Task: Look for space in Bhānder, India from 6th September, 2023 to 10th September, 2023 for 1 adult in price range Rs.9000 to Rs.17000. Place can be private room with 1  bedroom having 1 bed and 1 bathroom. Property type can be house, flat, guest house, hotel. Booking option can be shelf check-in. Required host language is English.
Action: Mouse moved to (395, 85)
Screenshot: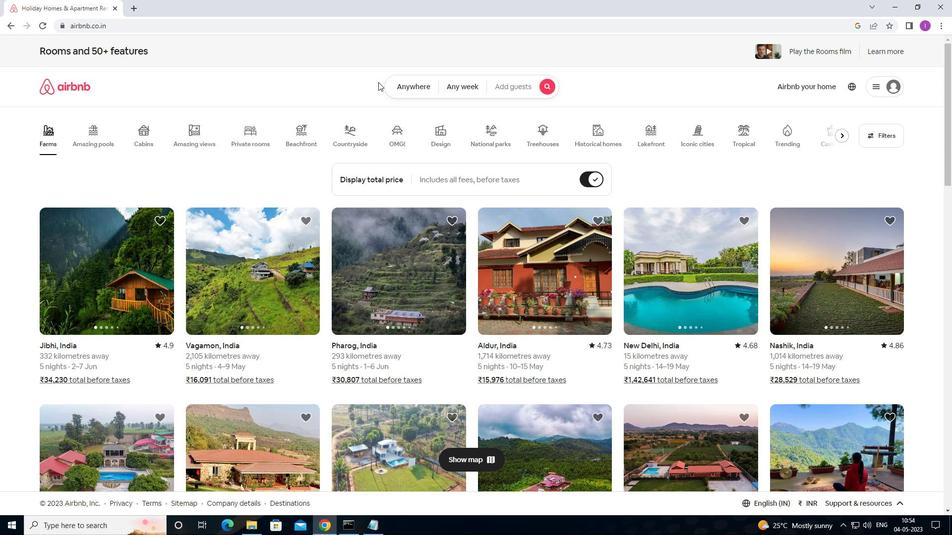 
Action: Mouse pressed left at (395, 85)
Screenshot: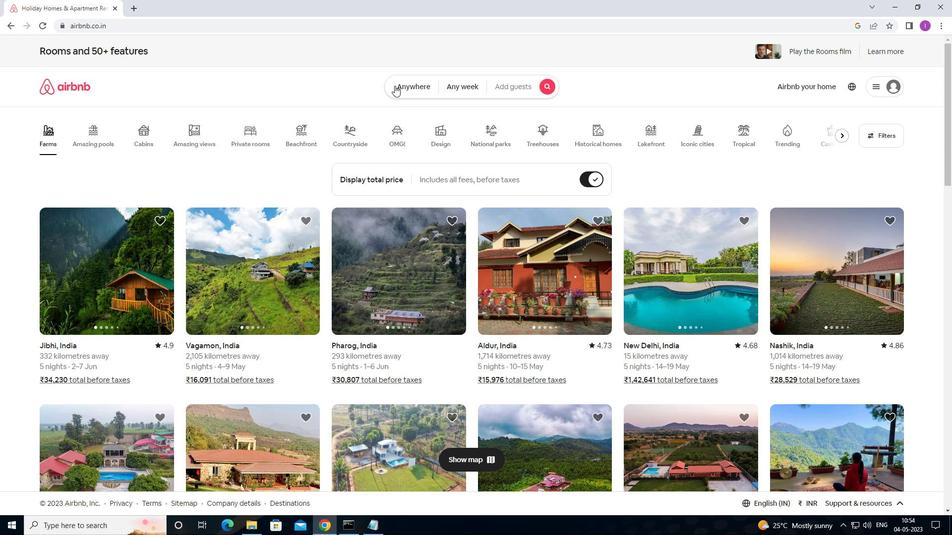 
Action: Mouse moved to (306, 124)
Screenshot: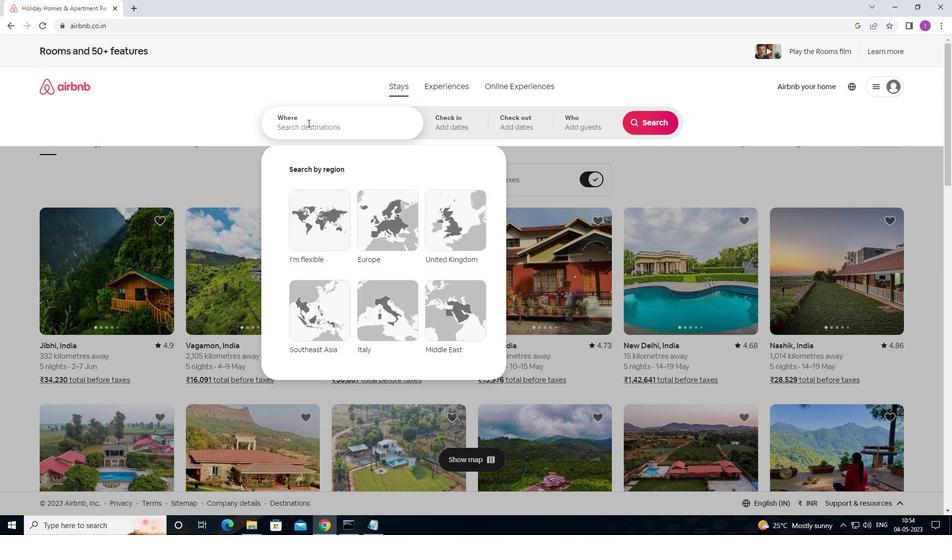 
Action: Mouse pressed left at (306, 124)
Screenshot: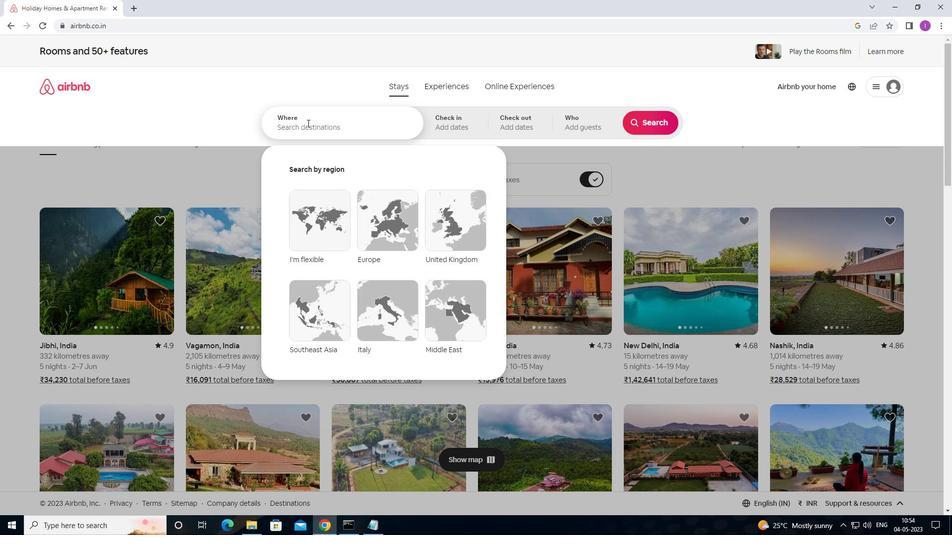 
Action: Mouse moved to (425, 152)
Screenshot: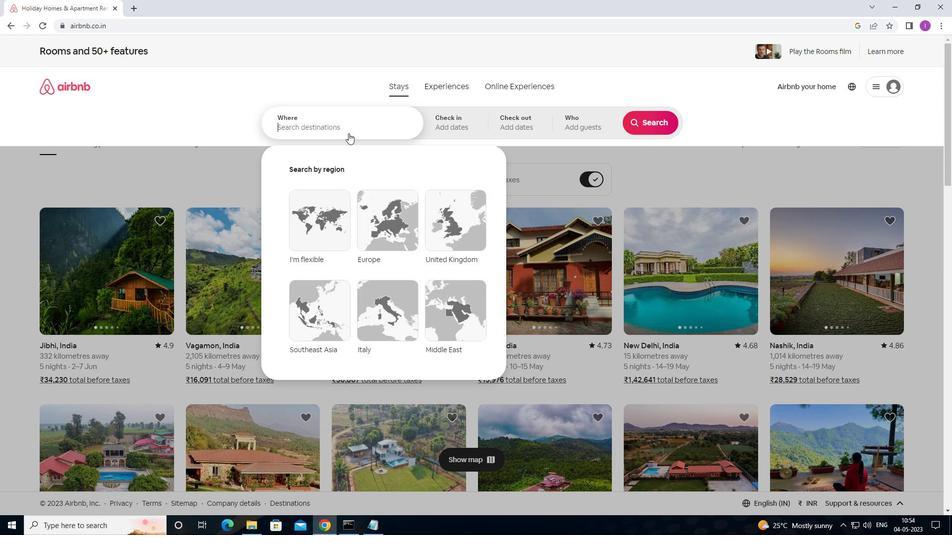 
Action: Key pressed <Key.shift>BHANDER,<Key.shift>INDIA
Screenshot: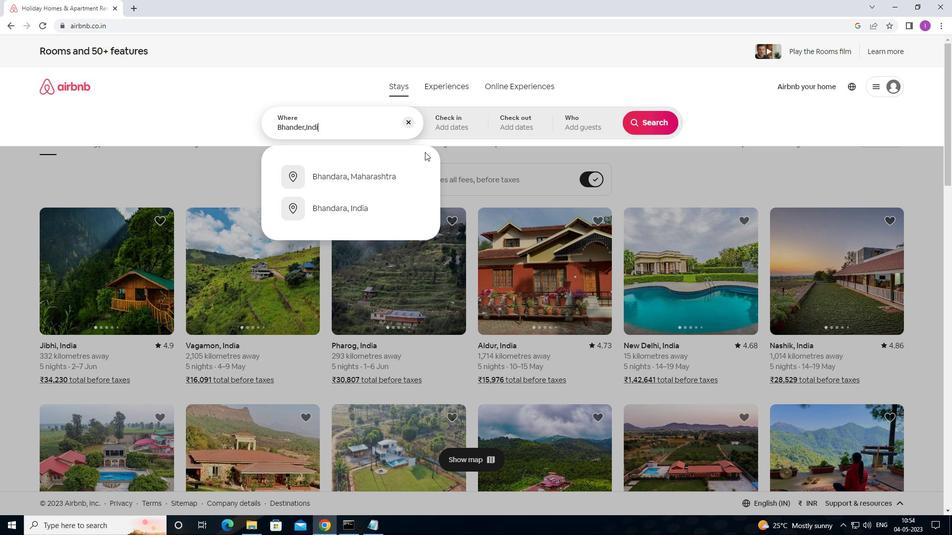 
Action: Mouse moved to (455, 124)
Screenshot: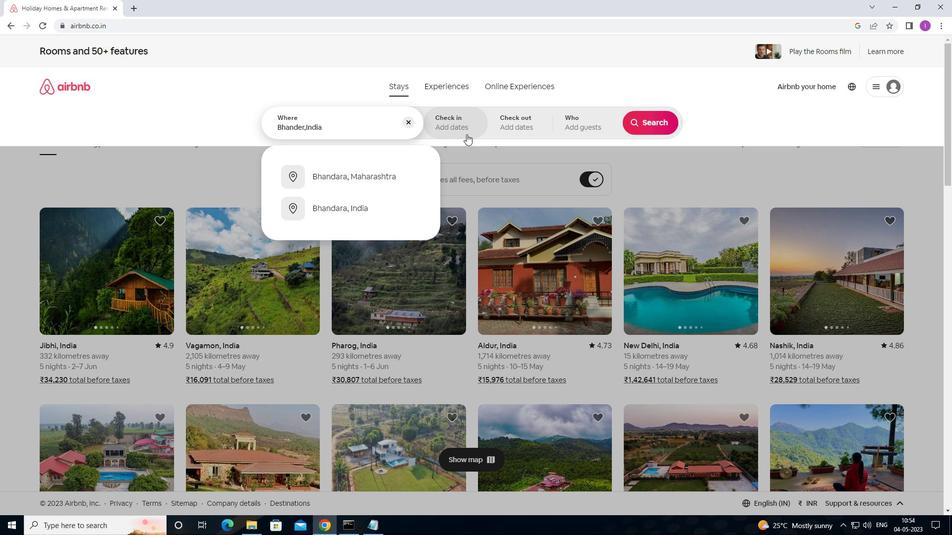
Action: Mouse pressed left at (455, 124)
Screenshot: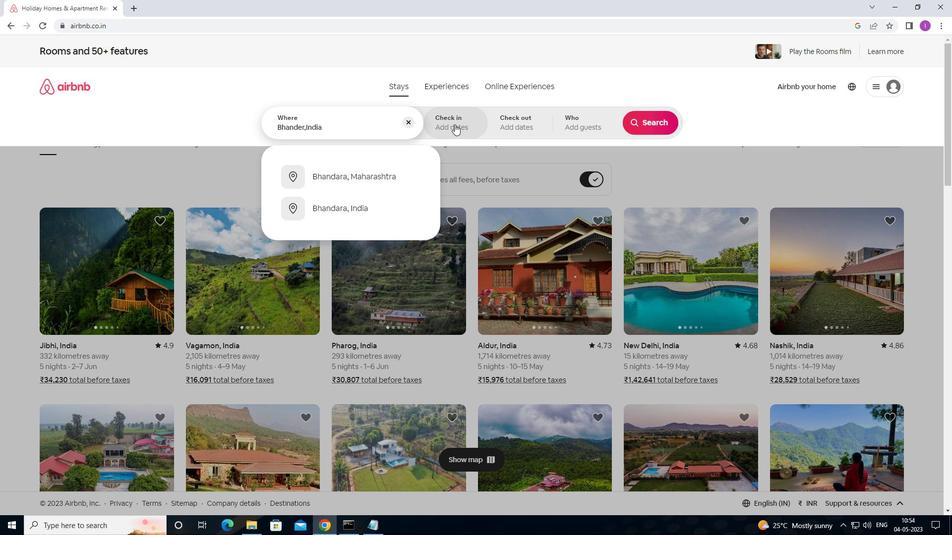 
Action: Mouse moved to (648, 198)
Screenshot: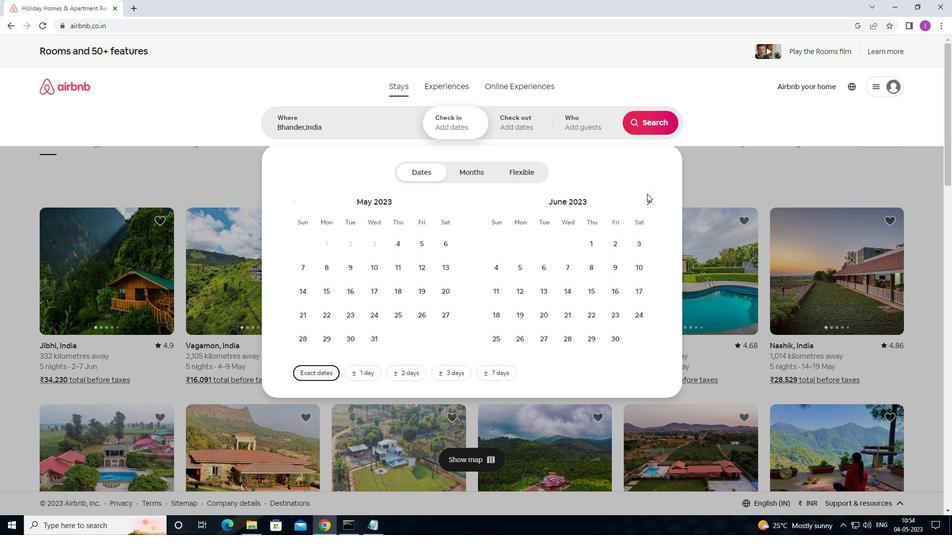 
Action: Mouse pressed left at (648, 198)
Screenshot: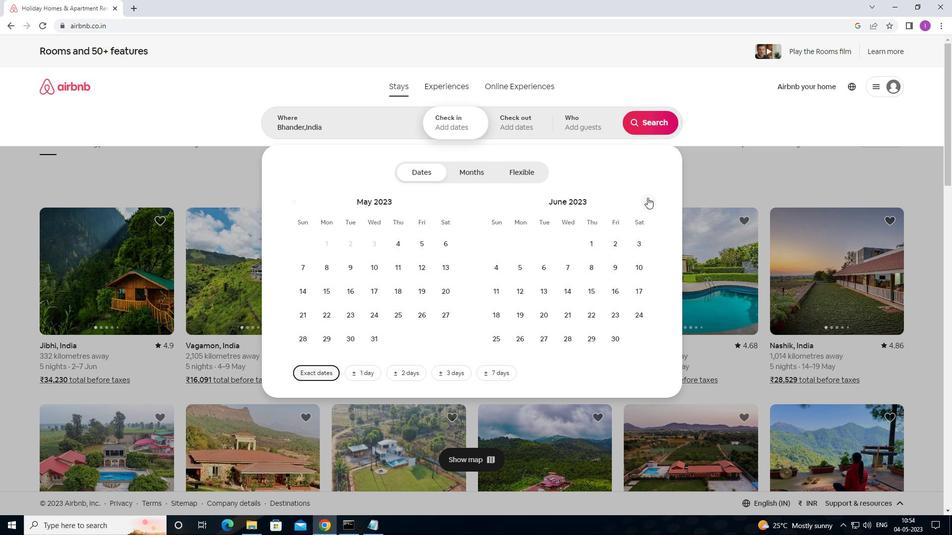 
Action: Mouse pressed left at (648, 198)
Screenshot: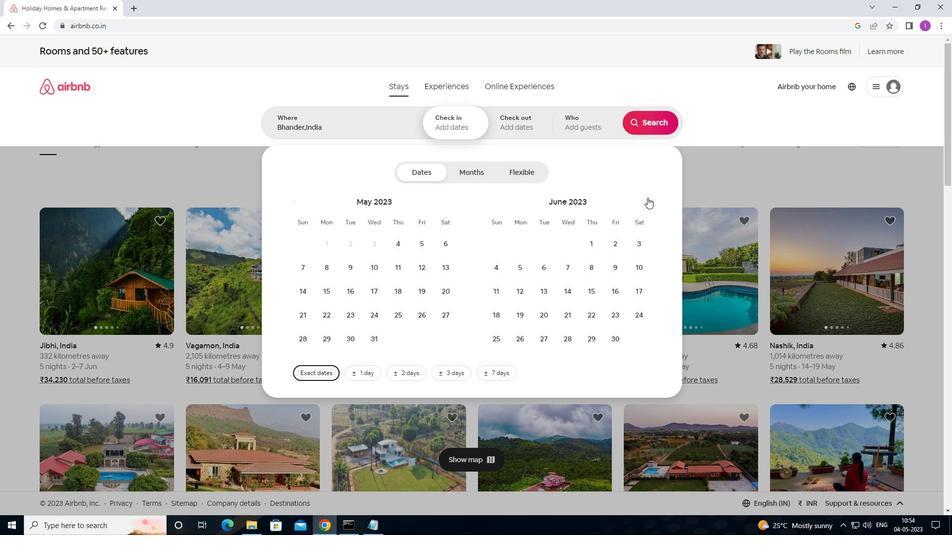 
Action: Mouse pressed left at (648, 198)
Screenshot: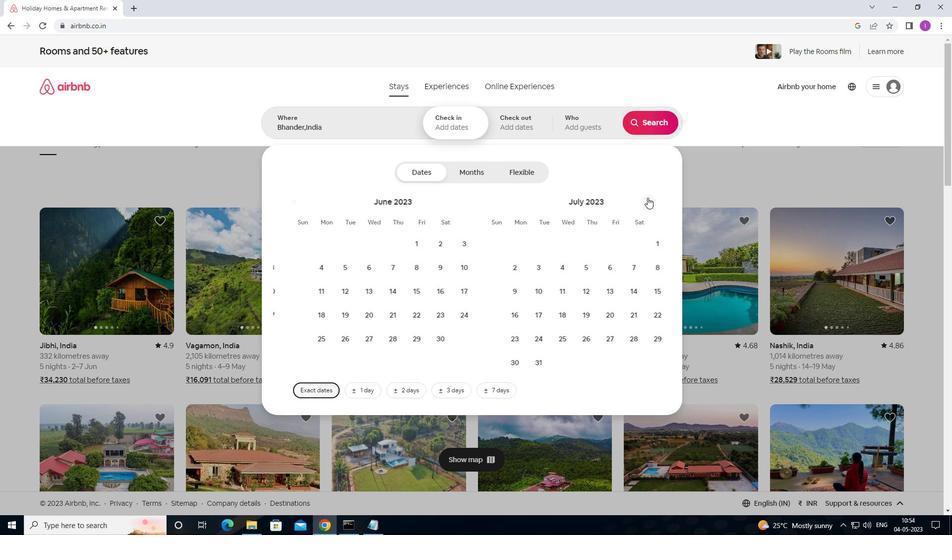 
Action: Mouse moved to (568, 266)
Screenshot: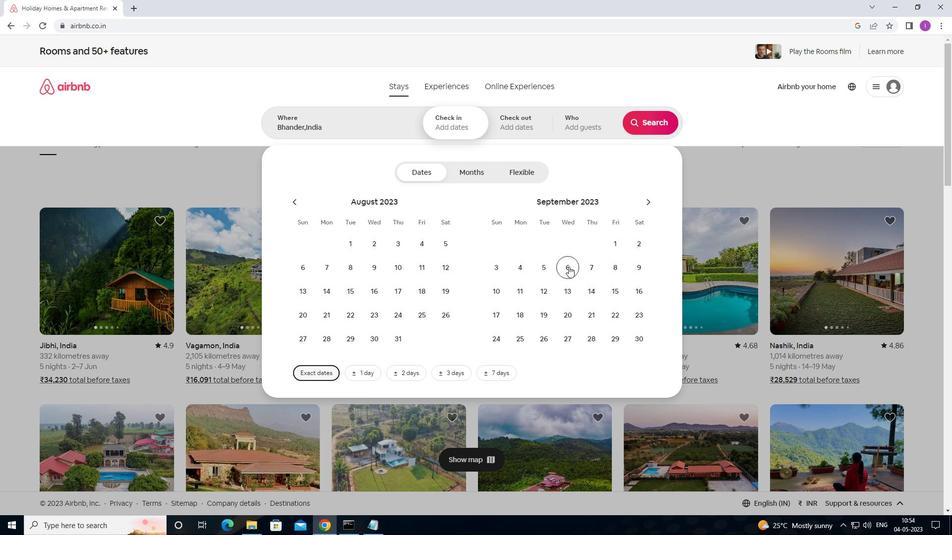 
Action: Mouse pressed left at (568, 266)
Screenshot: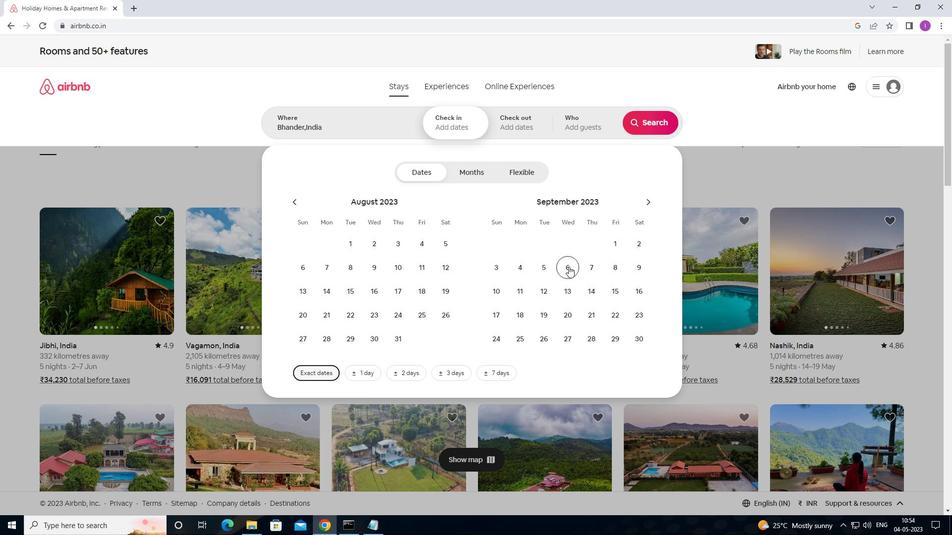 
Action: Mouse moved to (491, 288)
Screenshot: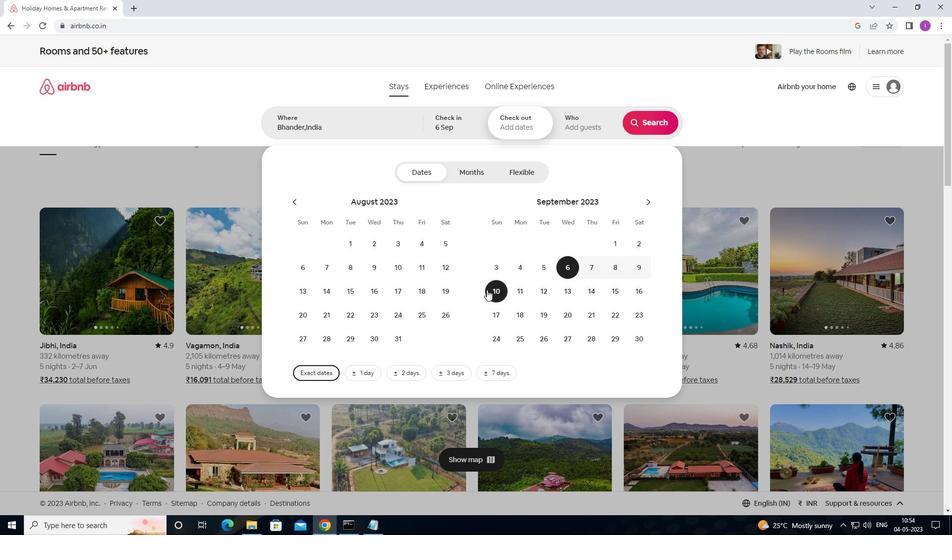 
Action: Mouse pressed left at (491, 288)
Screenshot: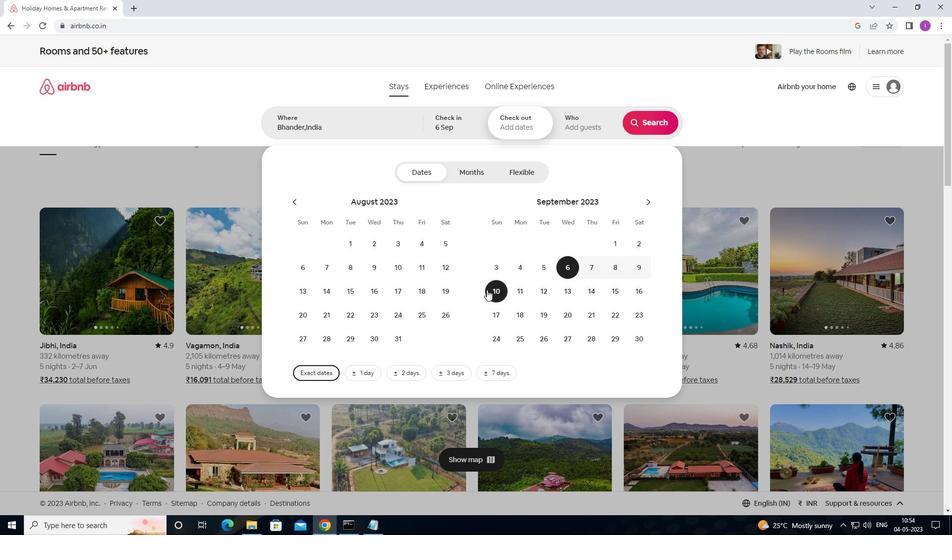 
Action: Mouse moved to (584, 132)
Screenshot: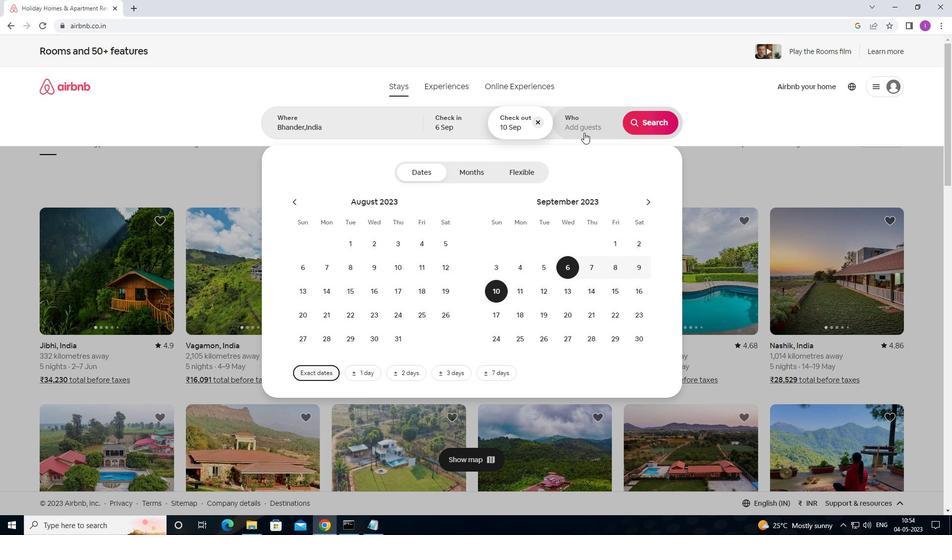
Action: Mouse pressed left at (584, 132)
Screenshot: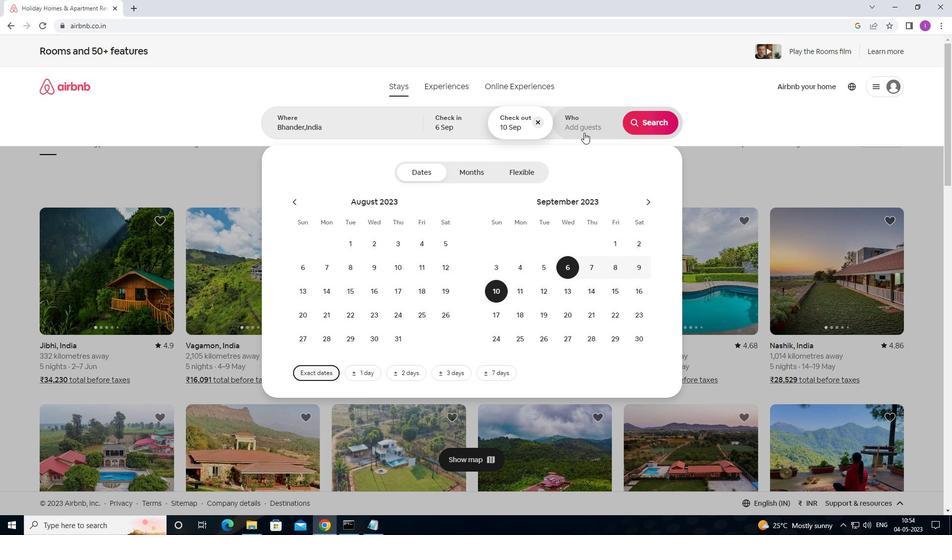 
Action: Mouse moved to (656, 174)
Screenshot: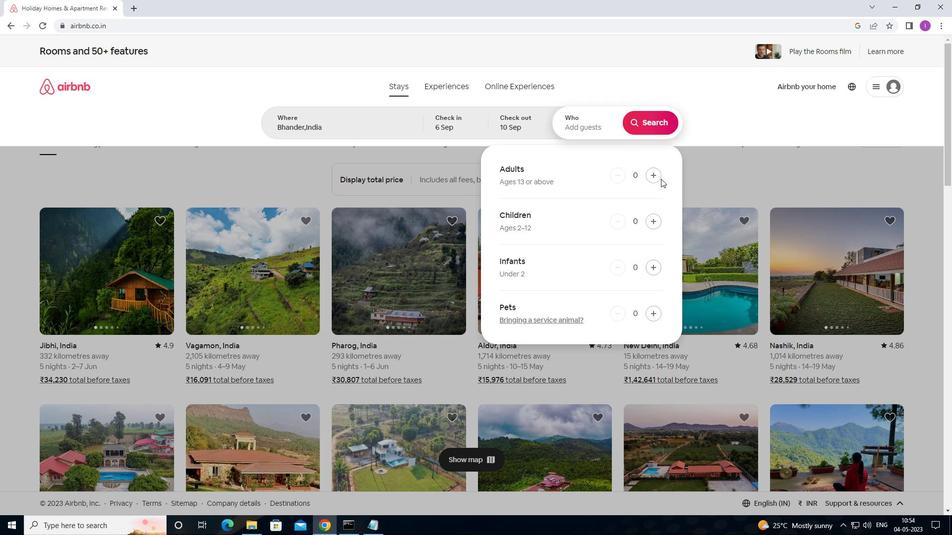 
Action: Mouse pressed left at (656, 174)
Screenshot: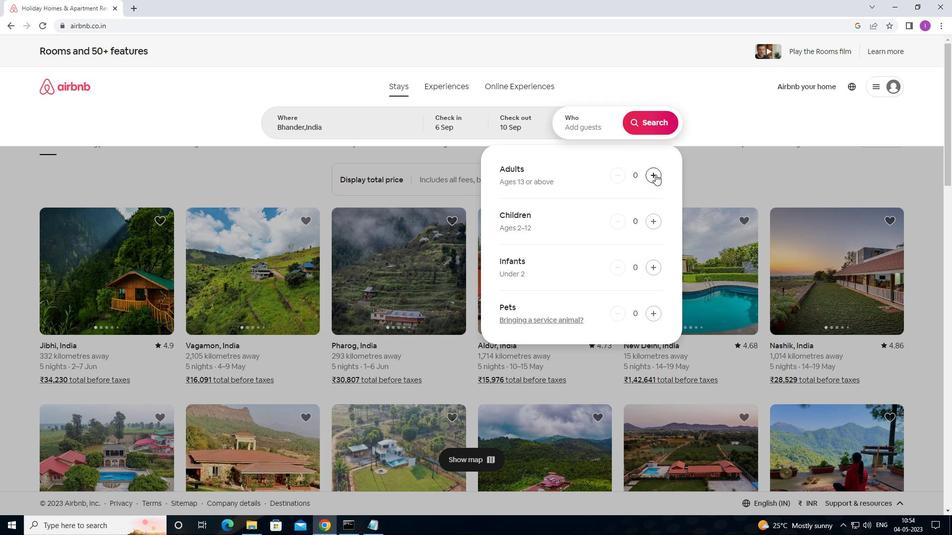 
Action: Mouse pressed left at (656, 174)
Screenshot: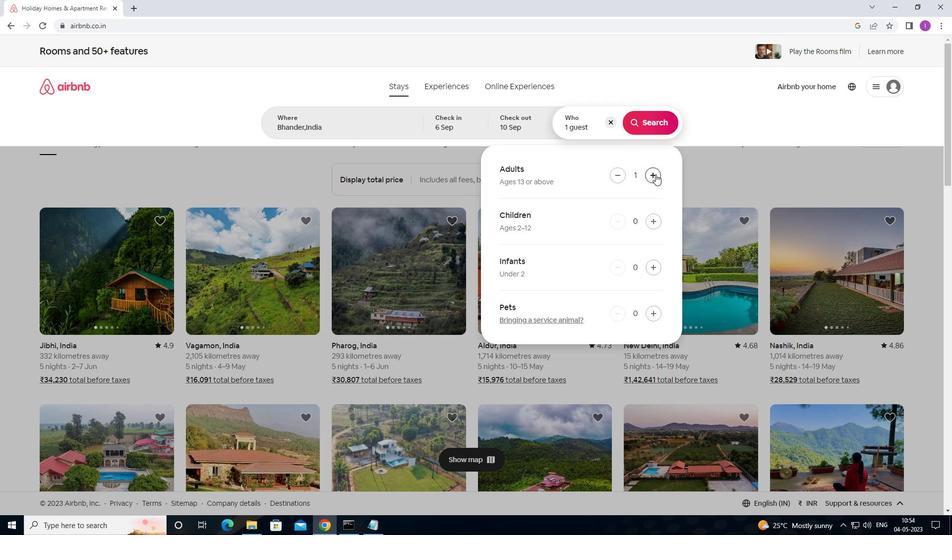 
Action: Mouse moved to (618, 179)
Screenshot: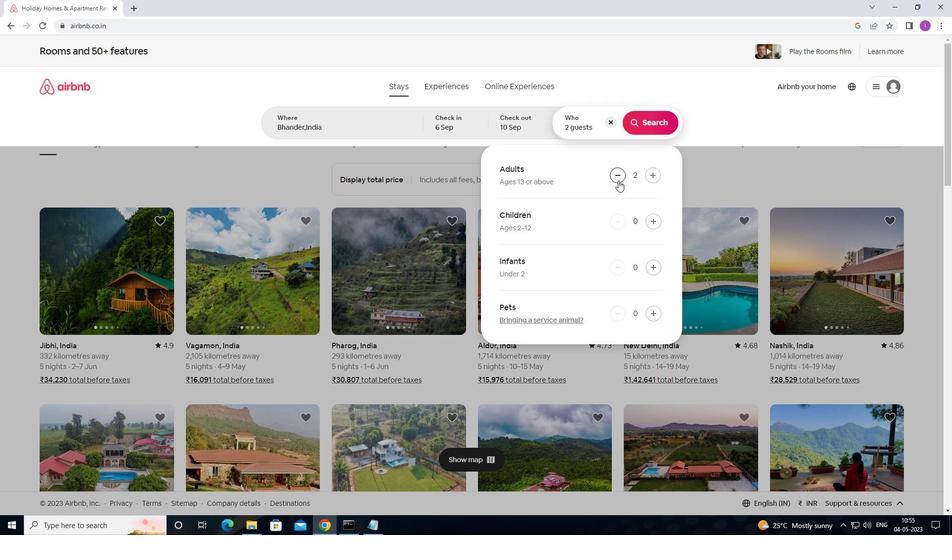 
Action: Mouse pressed left at (618, 179)
Screenshot: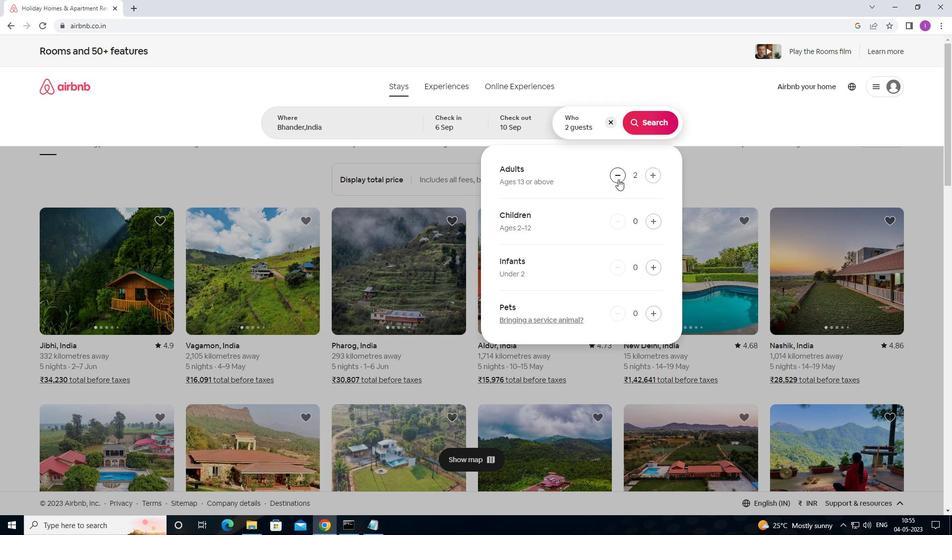 
Action: Mouse moved to (660, 117)
Screenshot: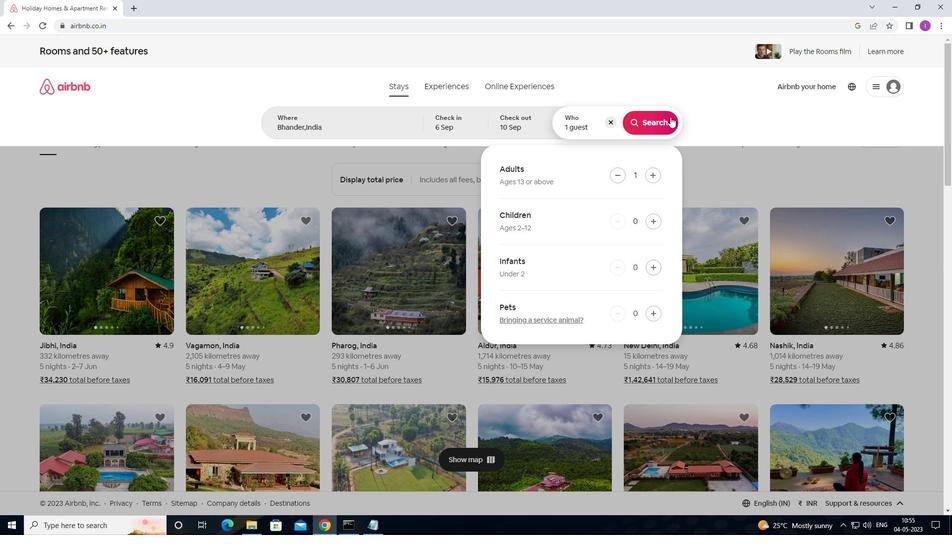 
Action: Mouse pressed left at (660, 117)
Screenshot: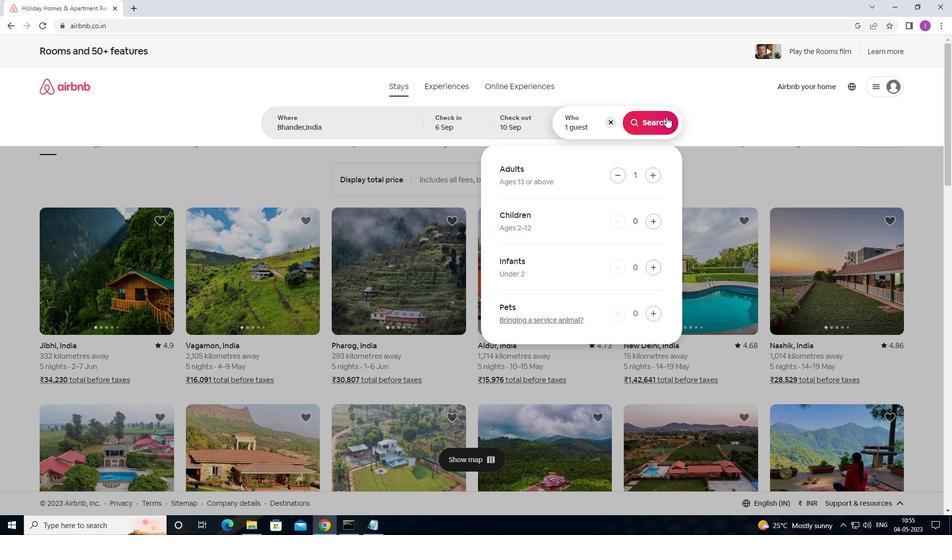 
Action: Mouse moved to (896, 95)
Screenshot: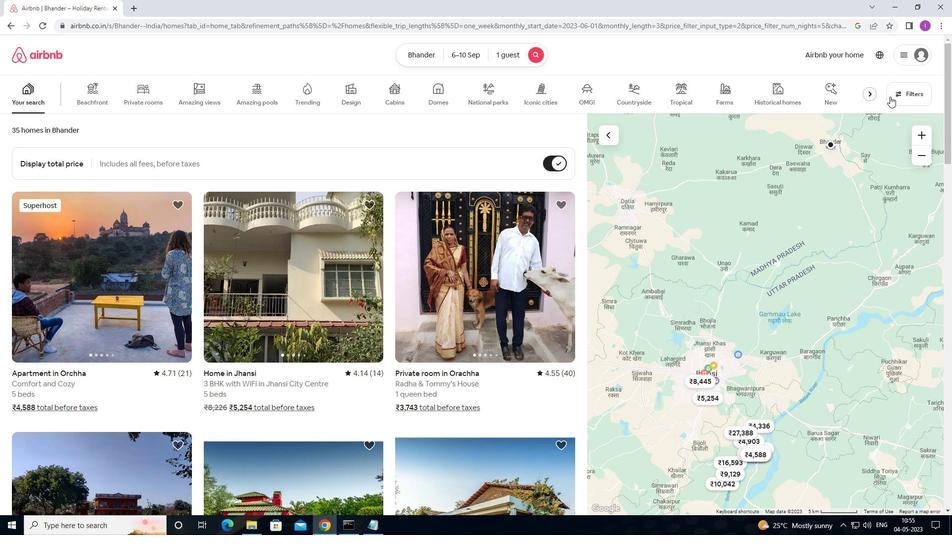 
Action: Mouse pressed left at (896, 95)
Screenshot: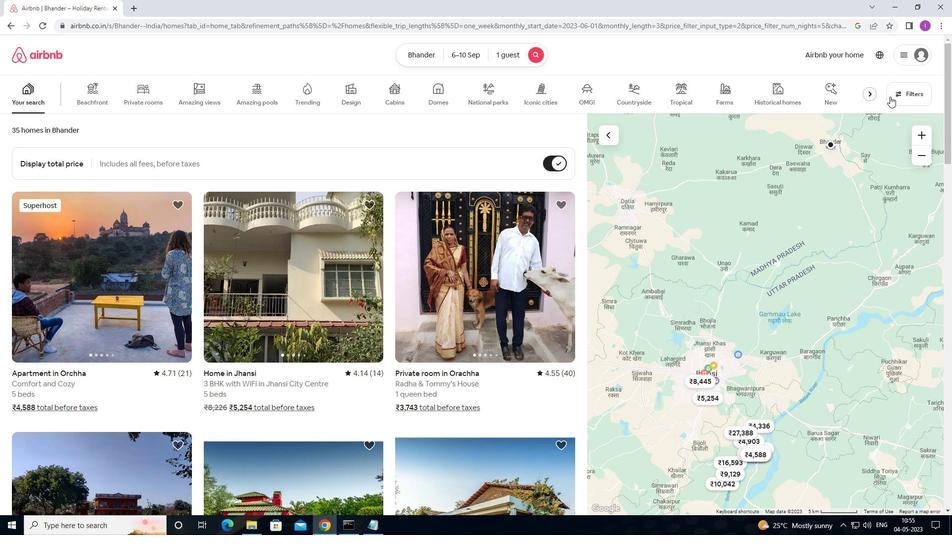 
Action: Mouse moved to (362, 221)
Screenshot: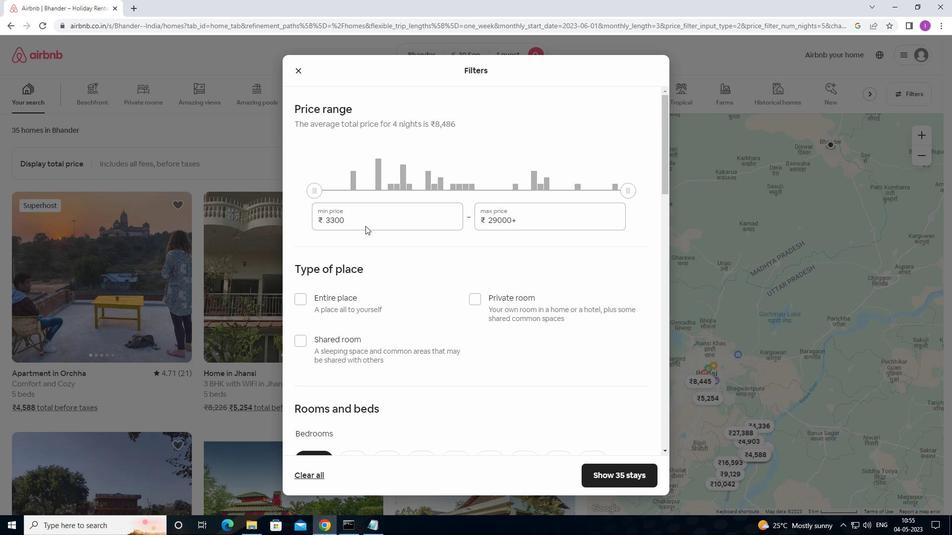 
Action: Mouse pressed left at (362, 221)
Screenshot: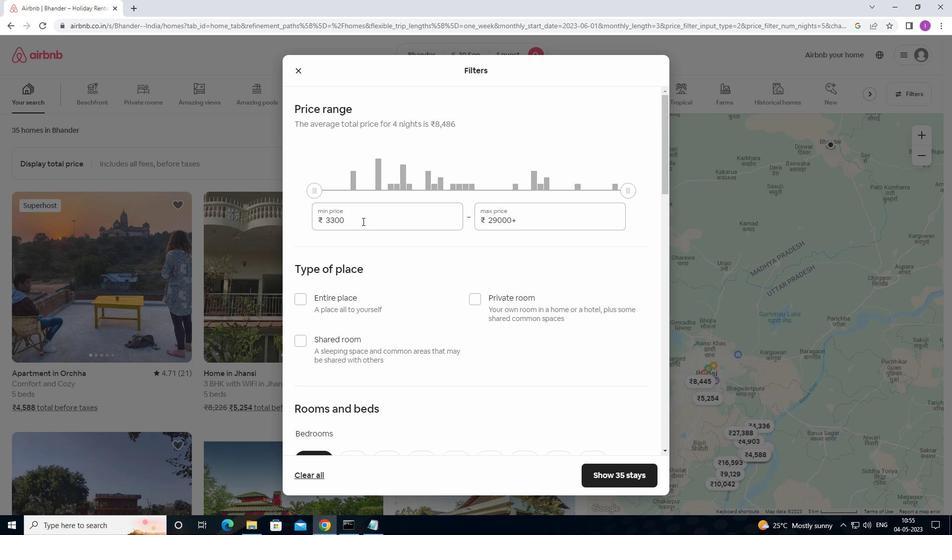 
Action: Mouse moved to (451, 222)
Screenshot: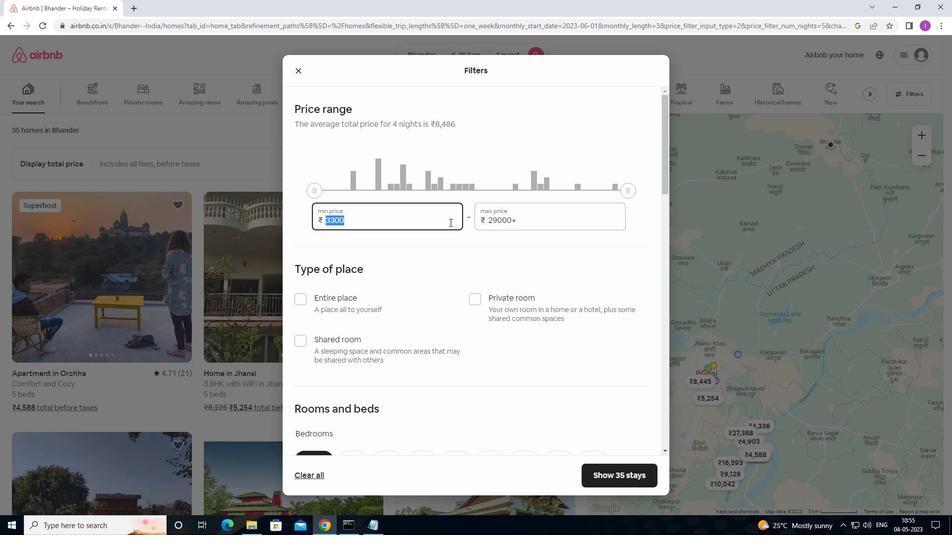 
Action: Key pressed 9
Screenshot: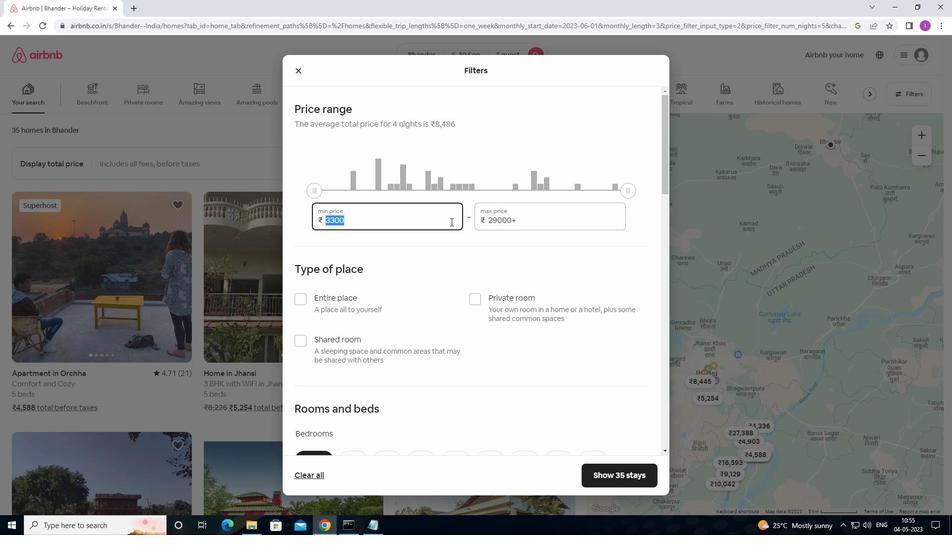 
Action: Mouse moved to (452, 222)
Screenshot: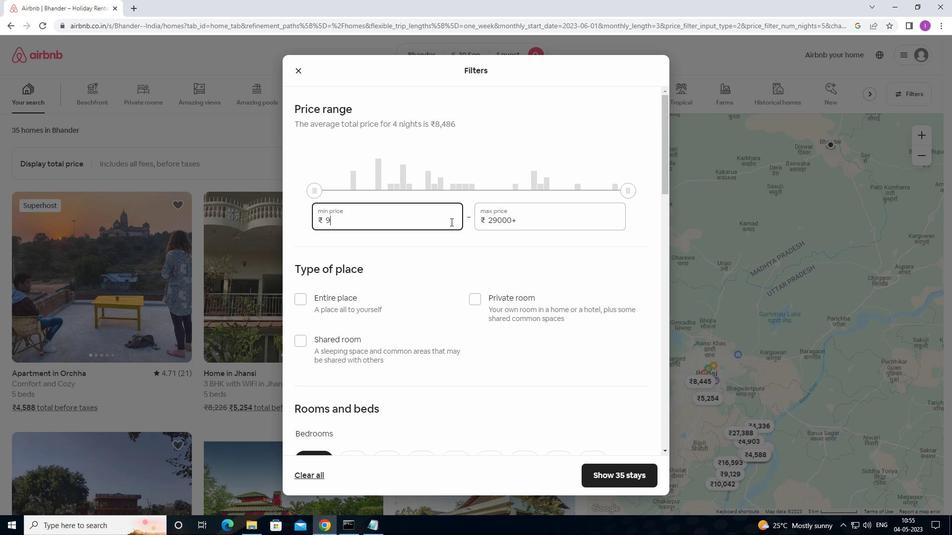 
Action: Key pressed 0
Screenshot: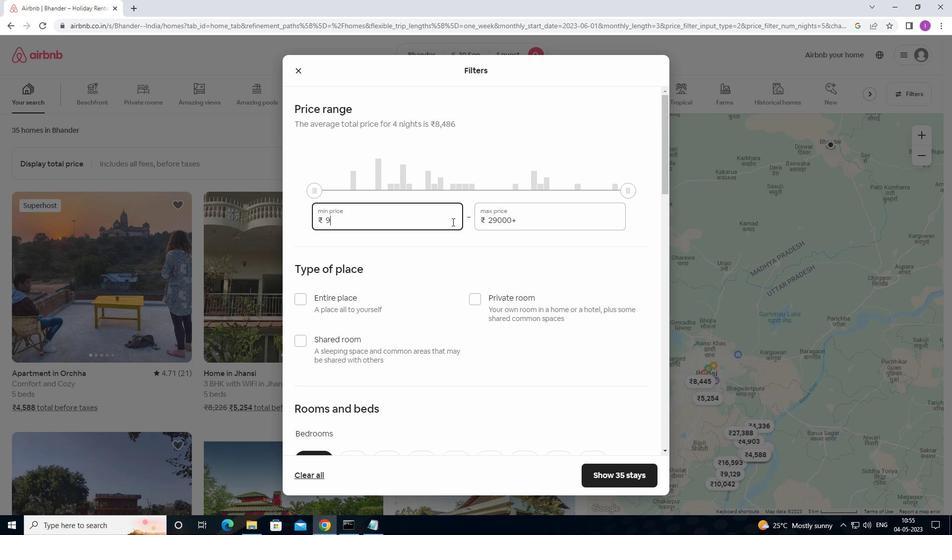 
Action: Mouse moved to (455, 222)
Screenshot: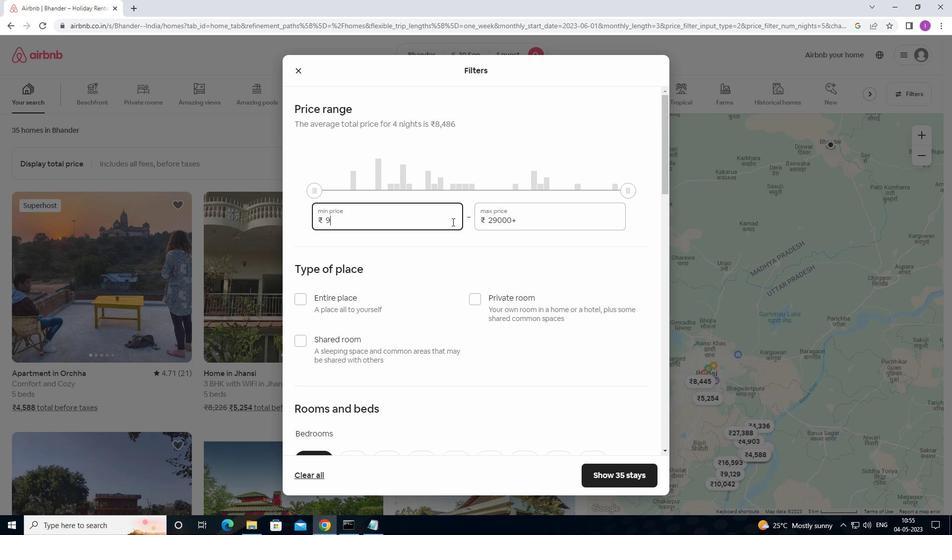
Action: Key pressed 0
Screenshot: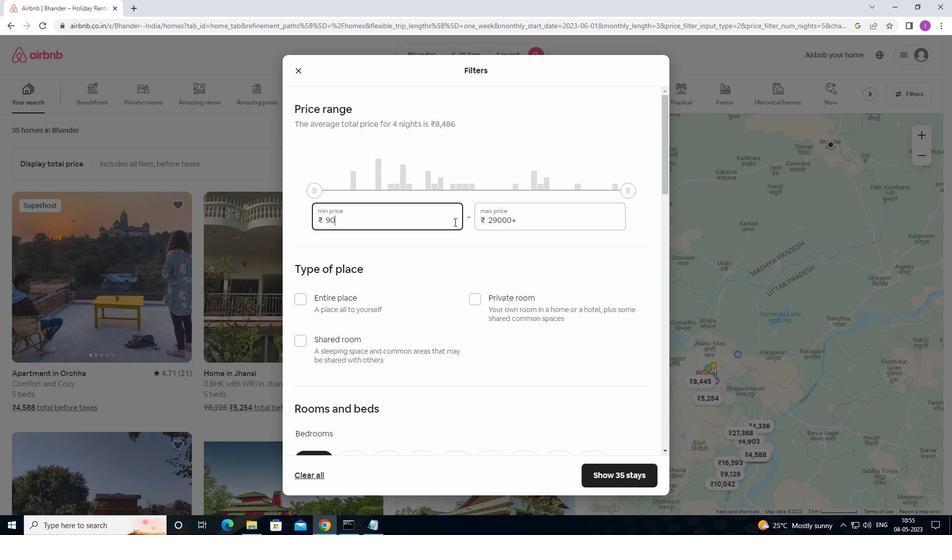 
Action: Mouse moved to (455, 222)
Screenshot: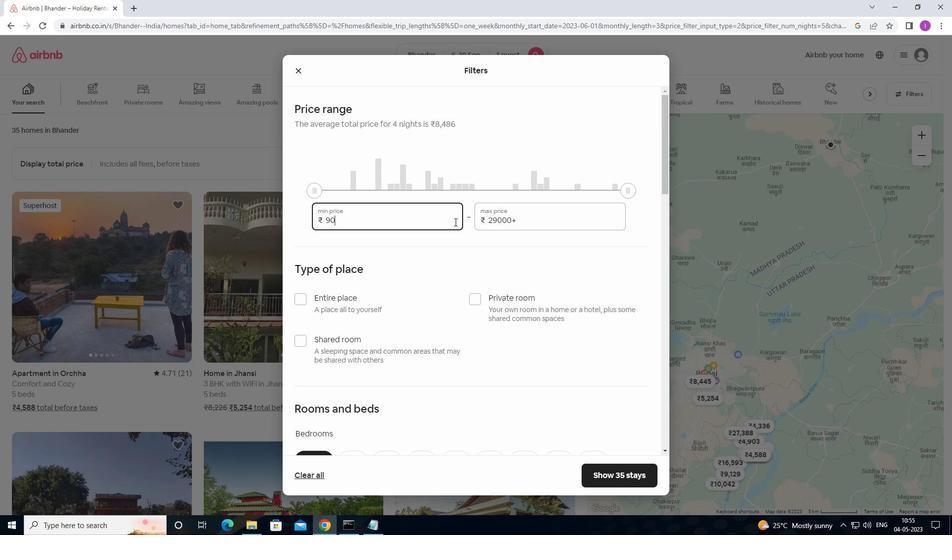 
Action: Key pressed 0
Screenshot: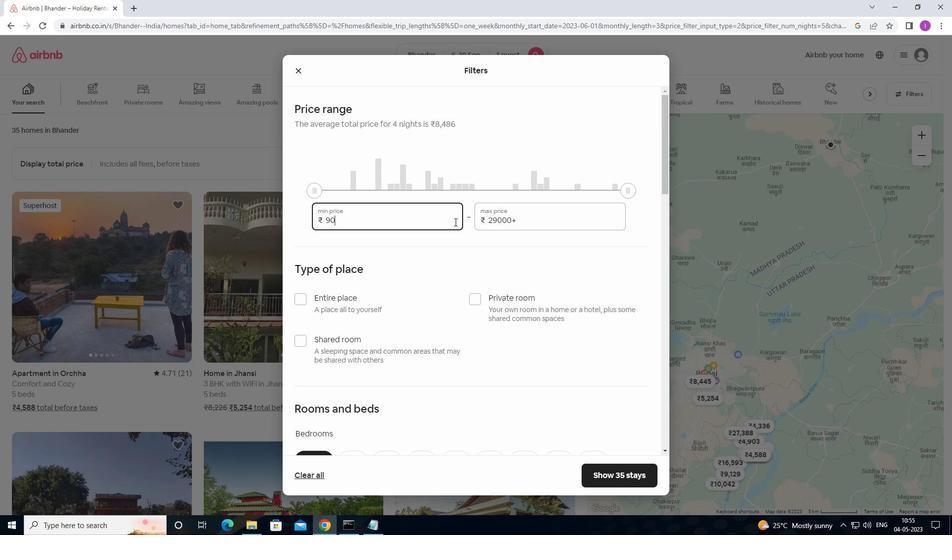 
Action: Mouse moved to (537, 221)
Screenshot: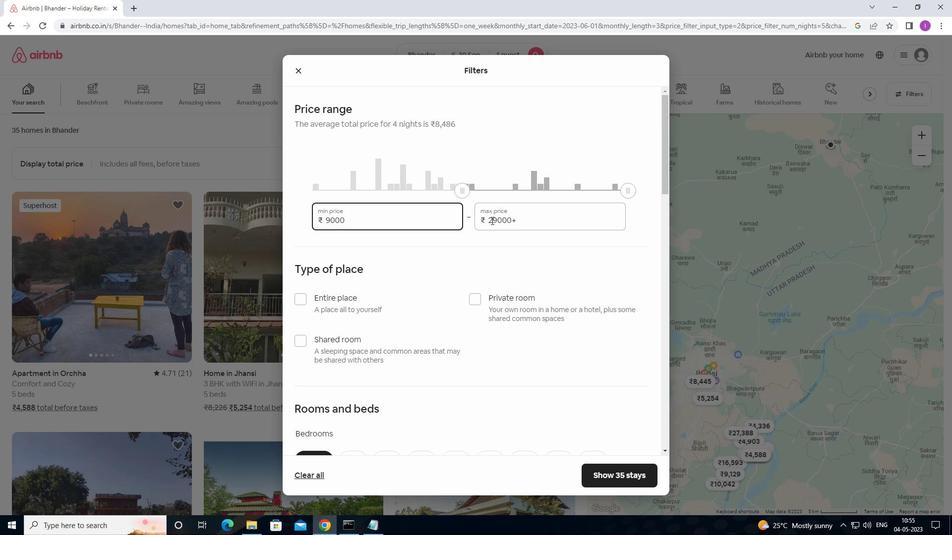 
Action: Mouse pressed left at (537, 221)
Screenshot: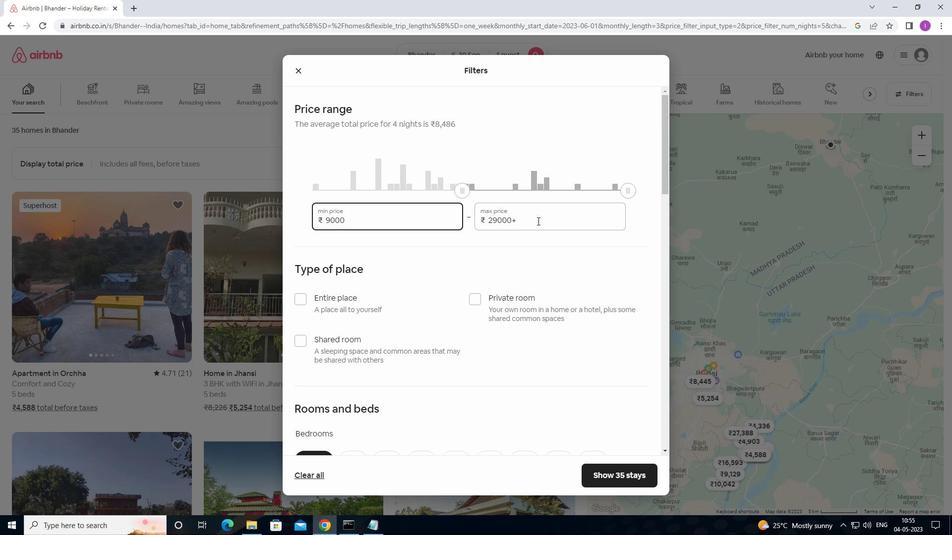
Action: Mouse moved to (481, 211)
Screenshot: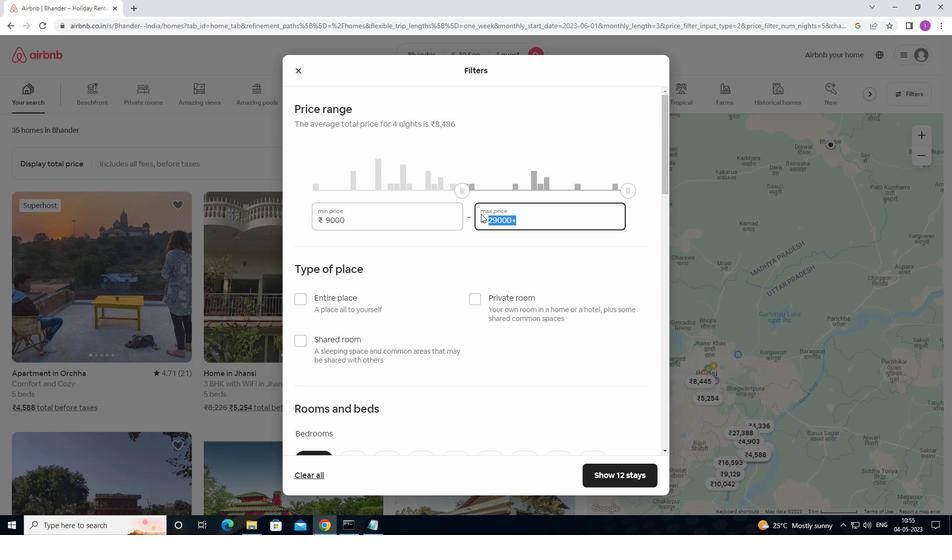 
Action: Key pressed 1
Screenshot: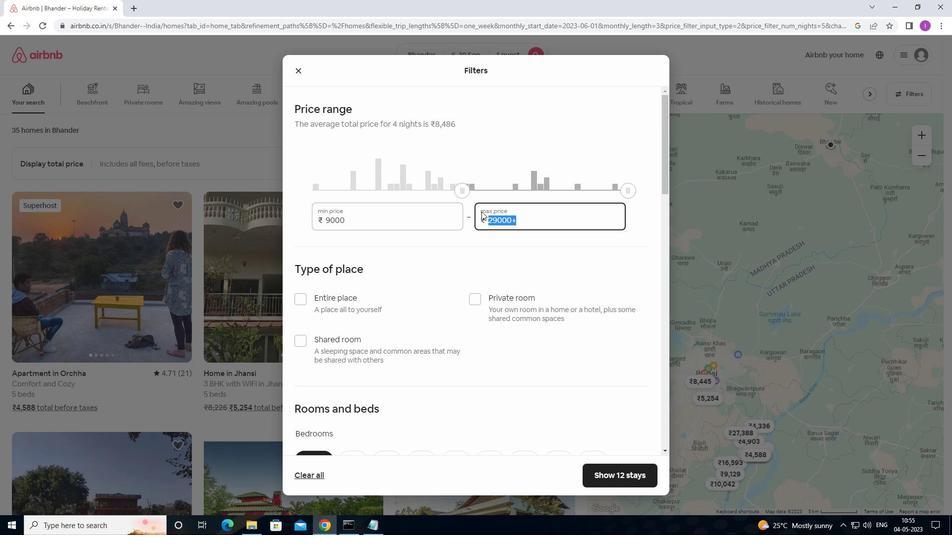 
Action: Mouse moved to (485, 211)
Screenshot: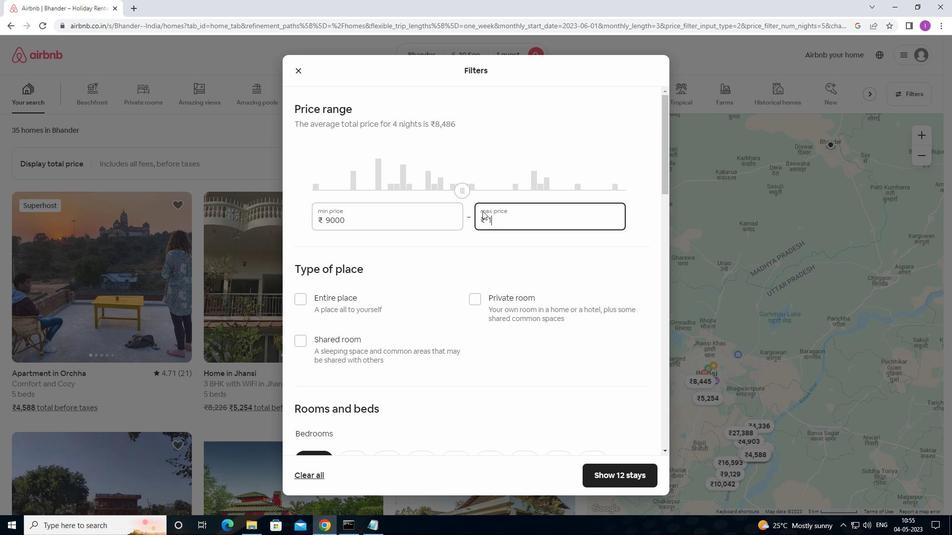 
Action: Key pressed 7
Screenshot: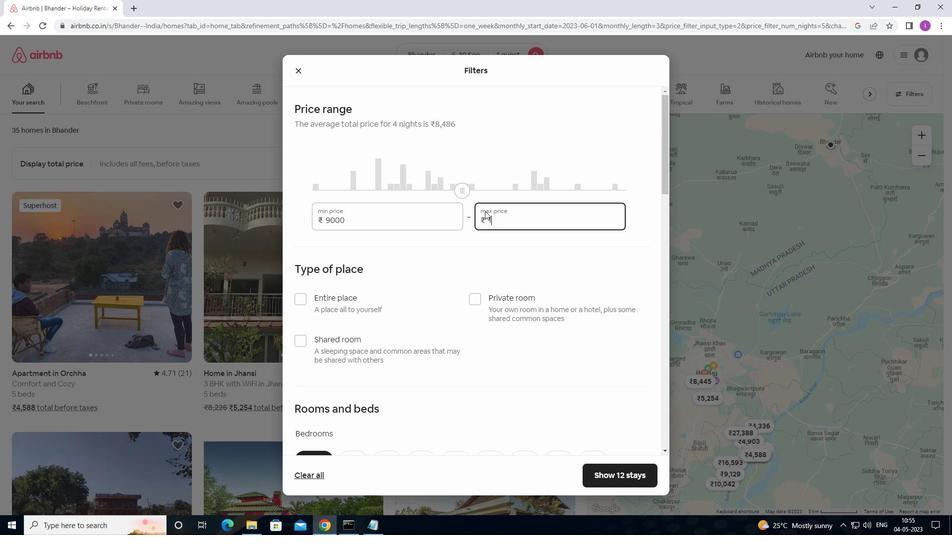 
Action: Mouse moved to (486, 209)
Screenshot: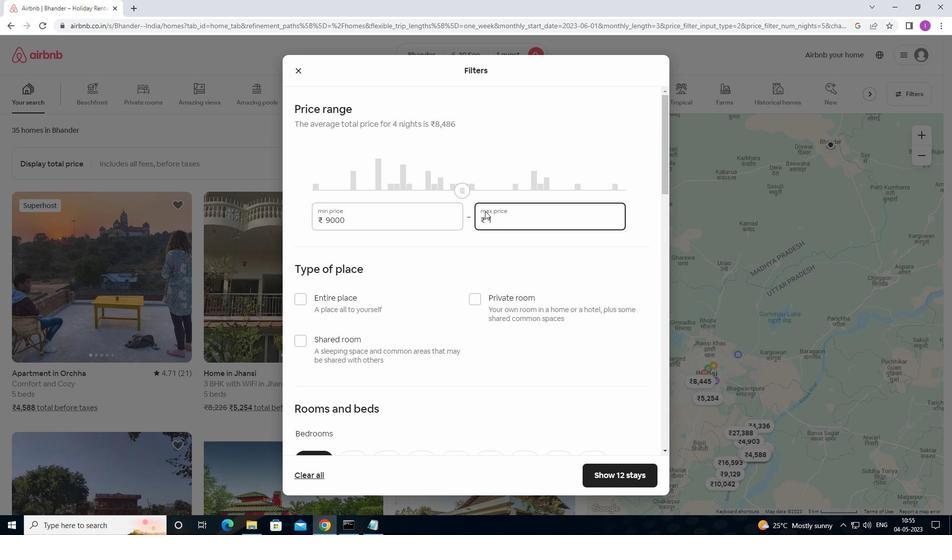 
Action: Key pressed 0
Screenshot: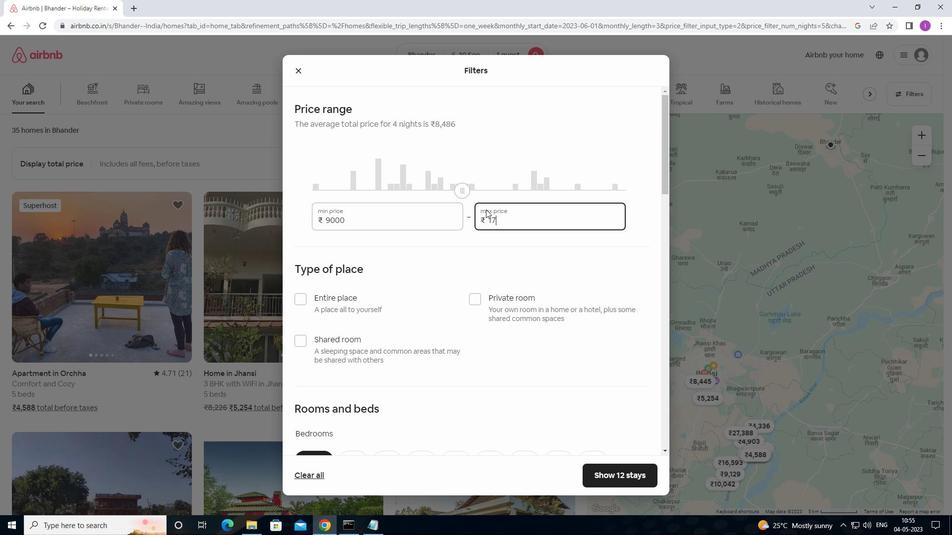 
Action: Mouse moved to (489, 209)
Screenshot: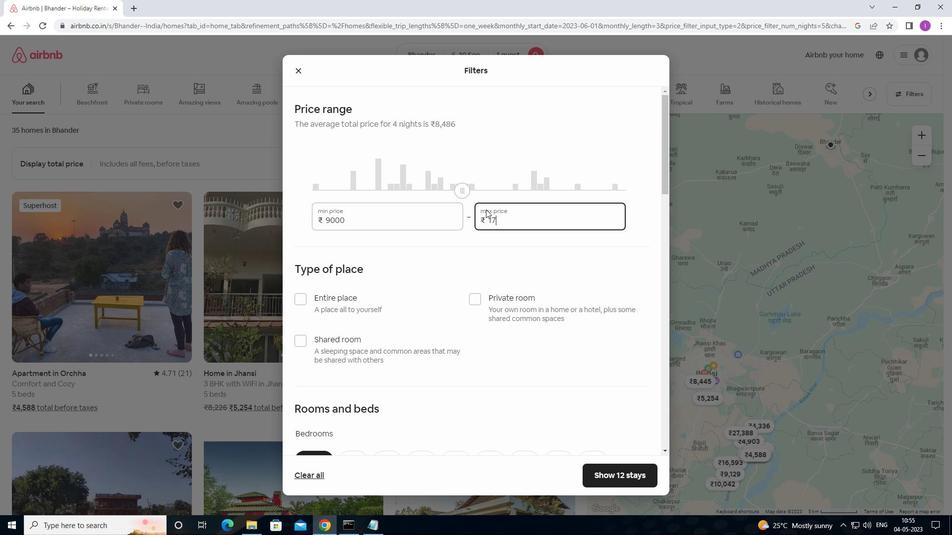 
Action: Key pressed 00
Screenshot: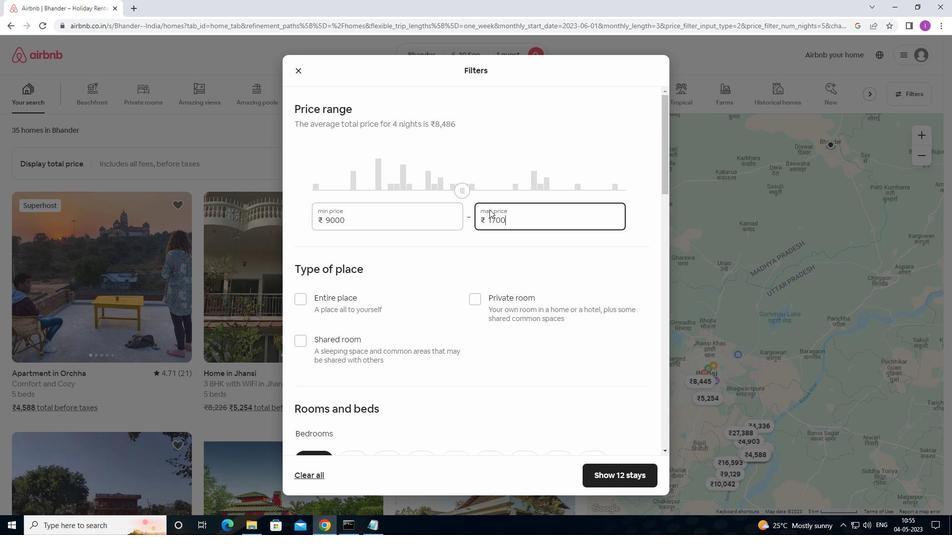 
Action: Mouse moved to (526, 219)
Screenshot: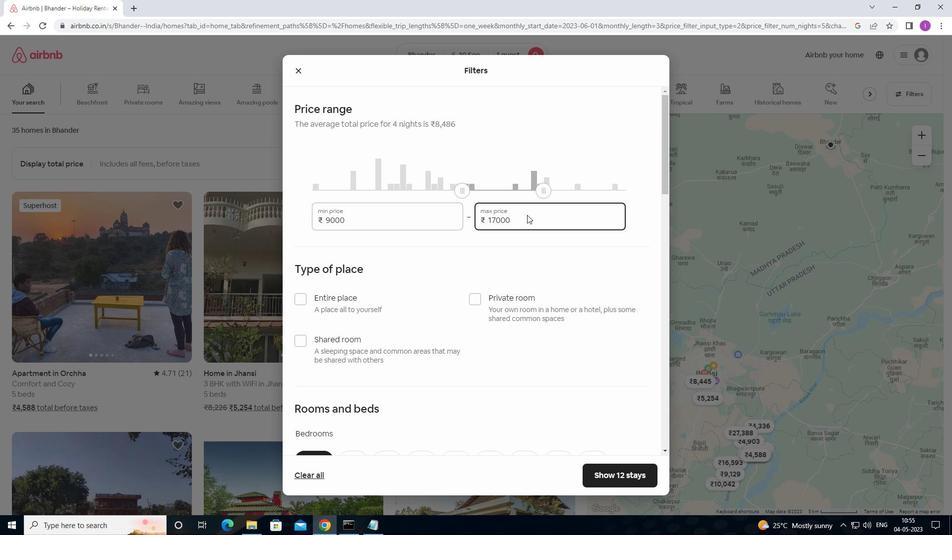 
Action: Mouse scrolled (526, 219) with delta (0, 0)
Screenshot: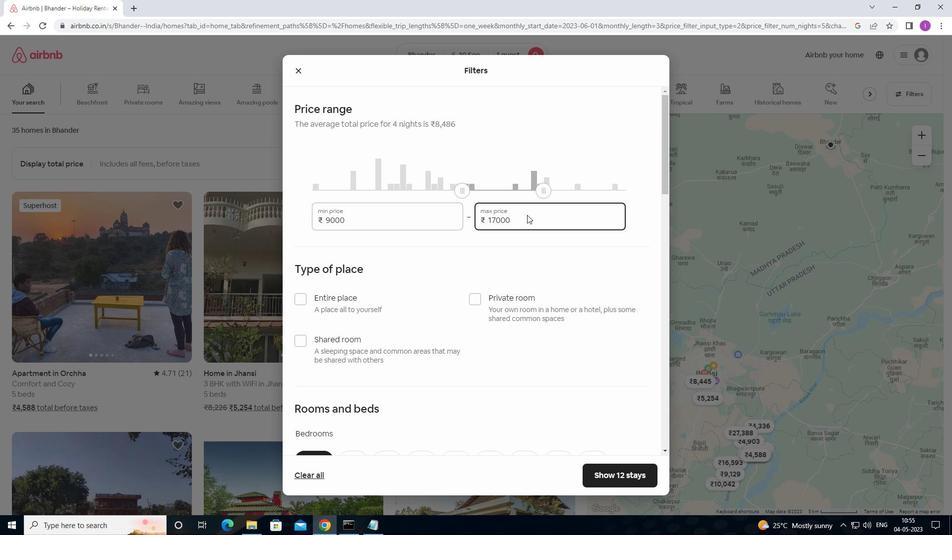 
Action: Mouse moved to (525, 221)
Screenshot: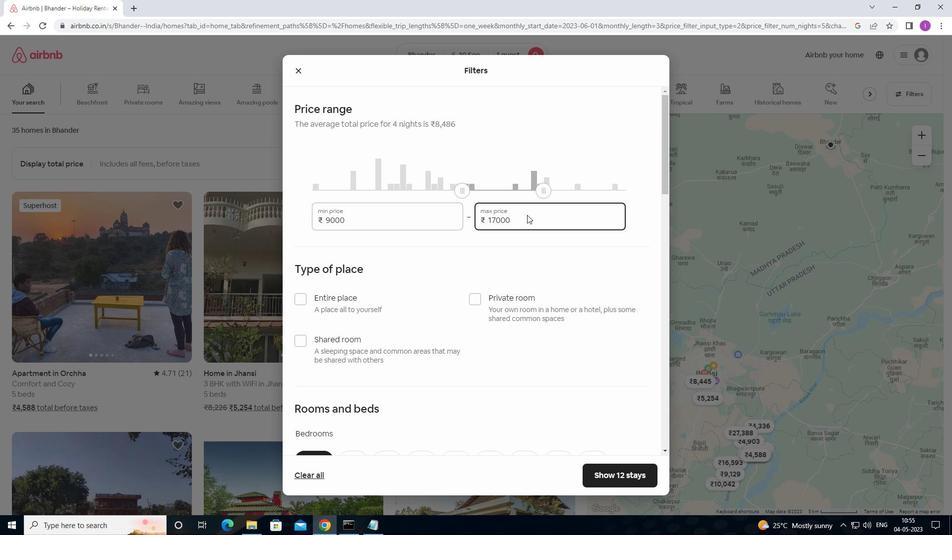 
Action: Mouse scrolled (525, 220) with delta (0, 0)
Screenshot: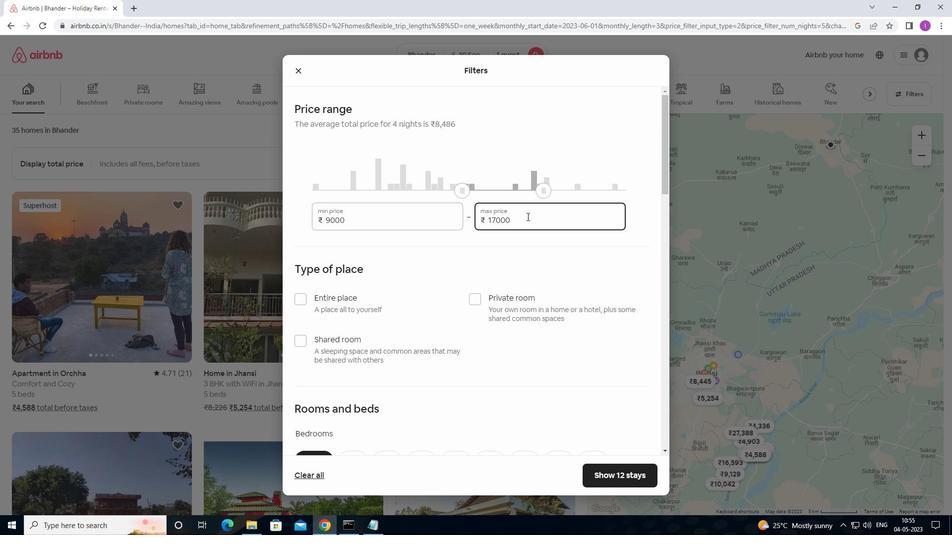 
Action: Mouse moved to (479, 200)
Screenshot: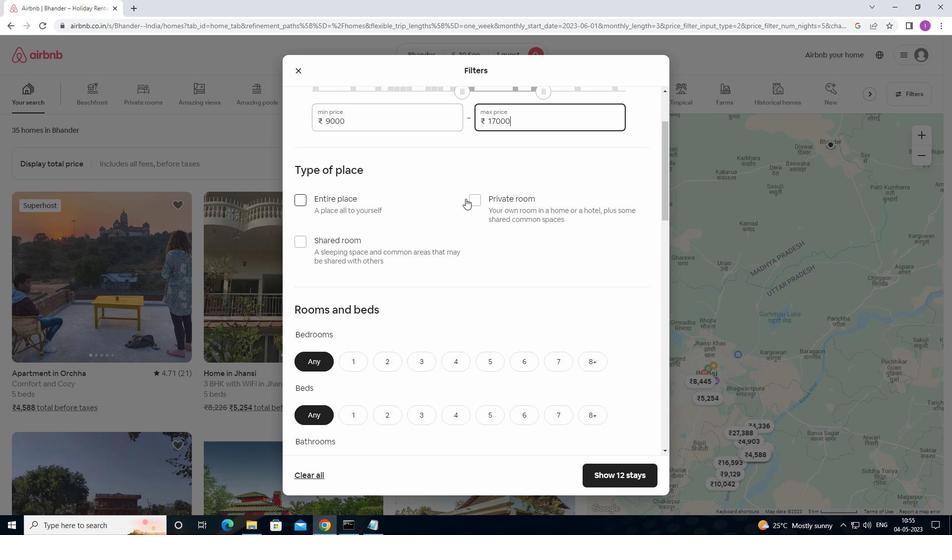 
Action: Mouse pressed left at (479, 200)
Screenshot: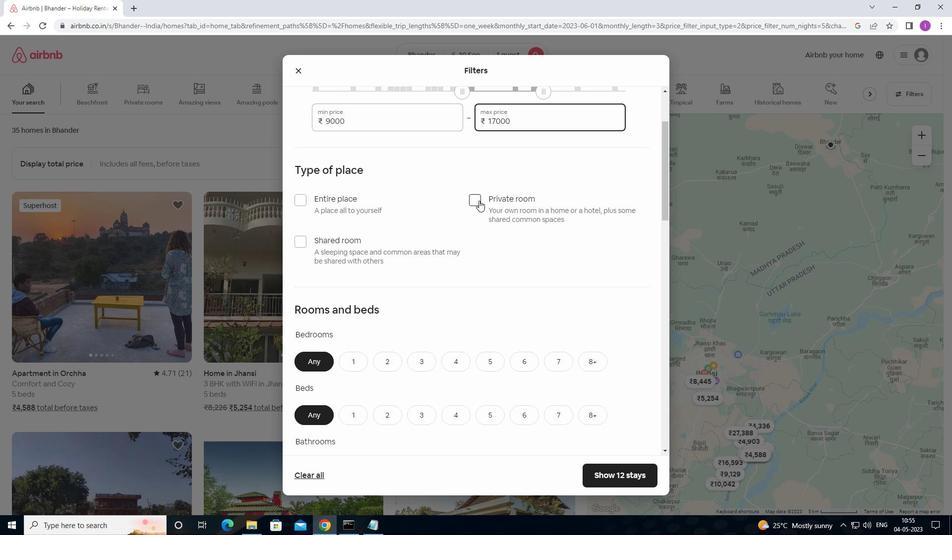
Action: Mouse moved to (418, 218)
Screenshot: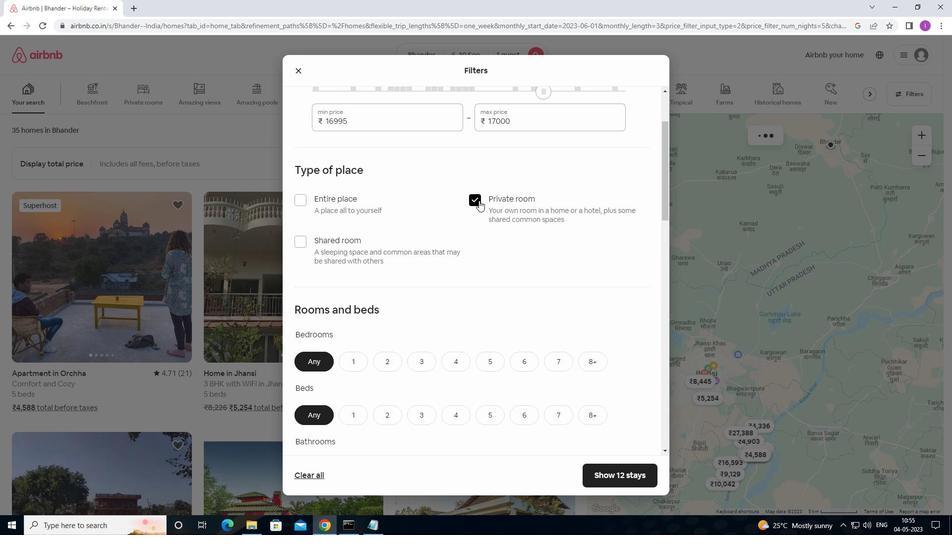 
Action: Mouse scrolled (418, 217) with delta (0, 0)
Screenshot: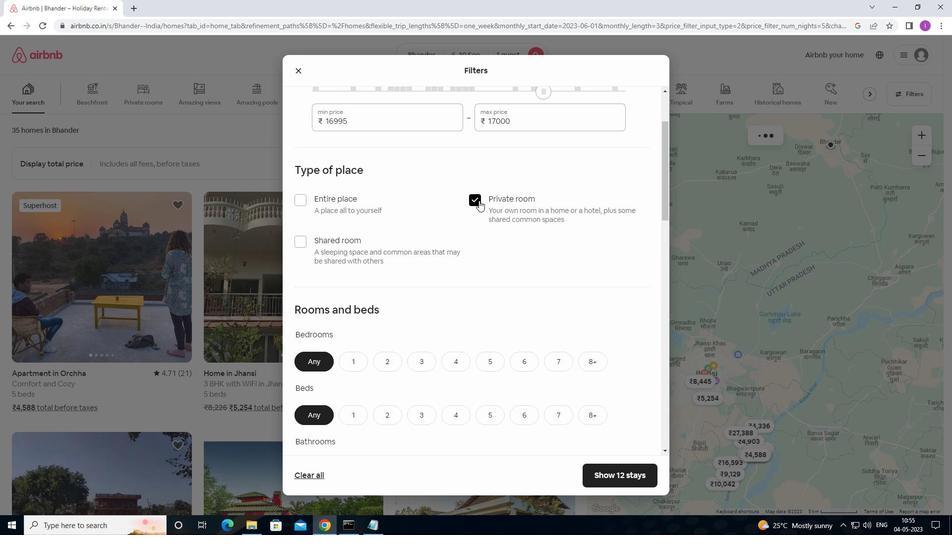 
Action: Mouse moved to (416, 220)
Screenshot: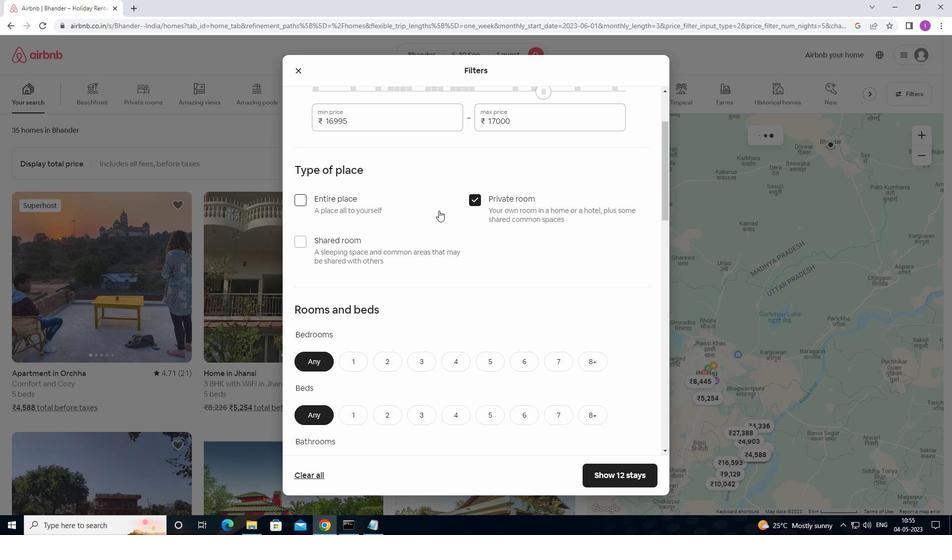 
Action: Mouse scrolled (416, 219) with delta (0, 0)
Screenshot: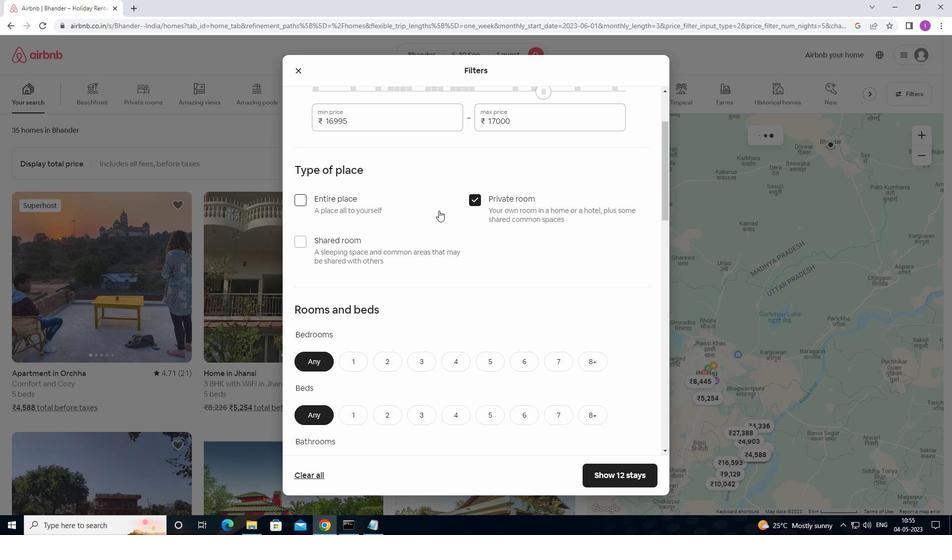 
Action: Mouse scrolled (416, 219) with delta (0, 0)
Screenshot: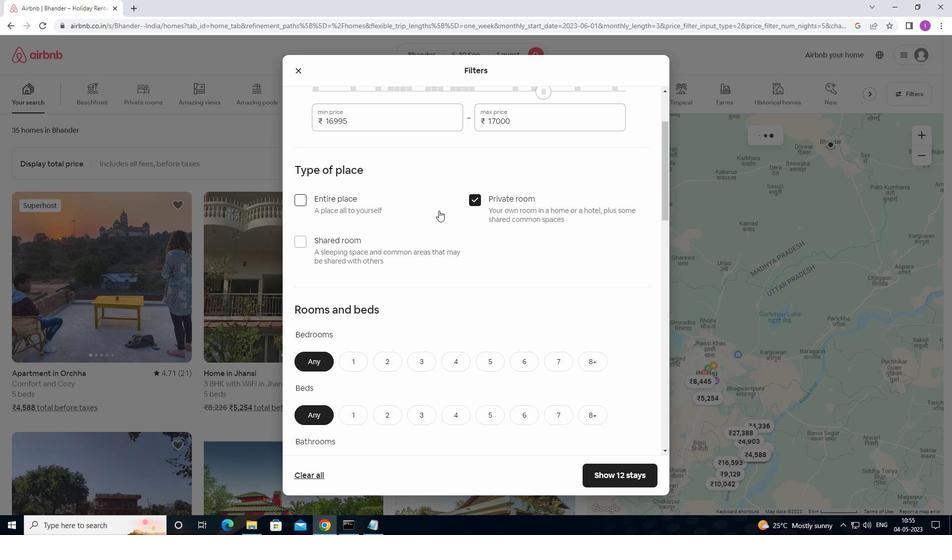 
Action: Mouse moved to (416, 221)
Screenshot: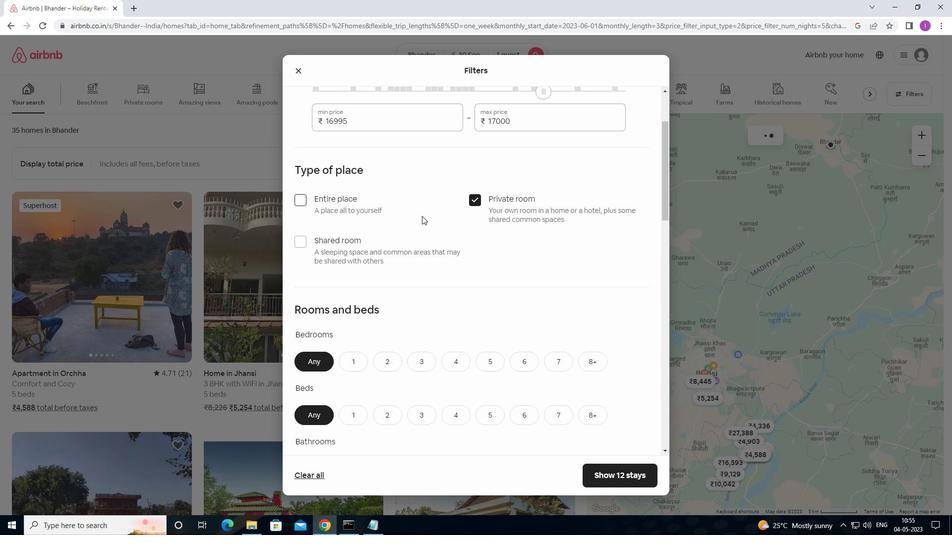 
Action: Mouse scrolled (416, 220) with delta (0, 0)
Screenshot: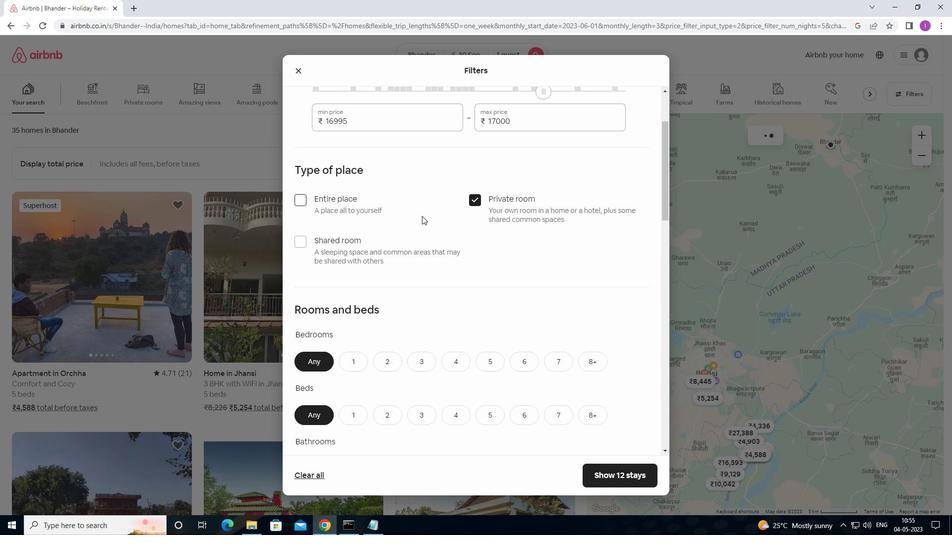 
Action: Mouse moved to (364, 161)
Screenshot: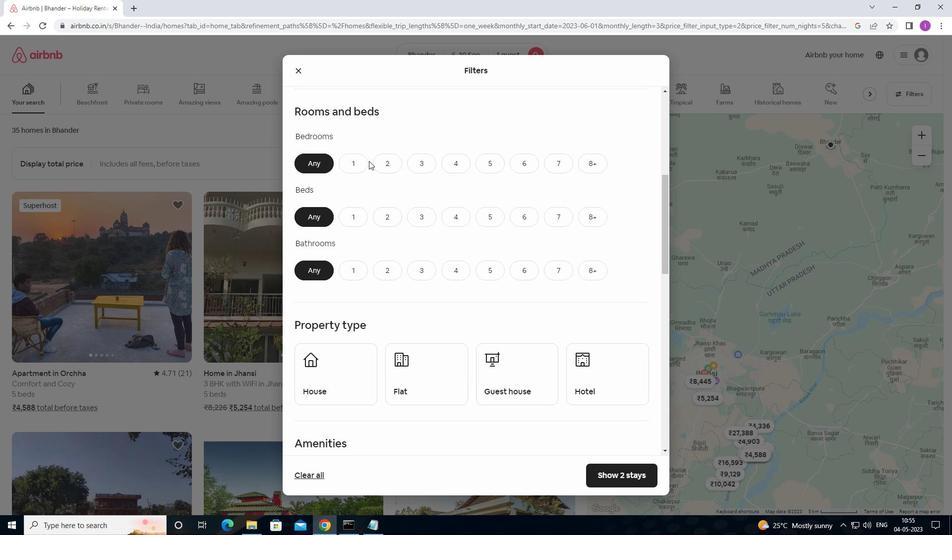 
Action: Mouse pressed left at (364, 161)
Screenshot: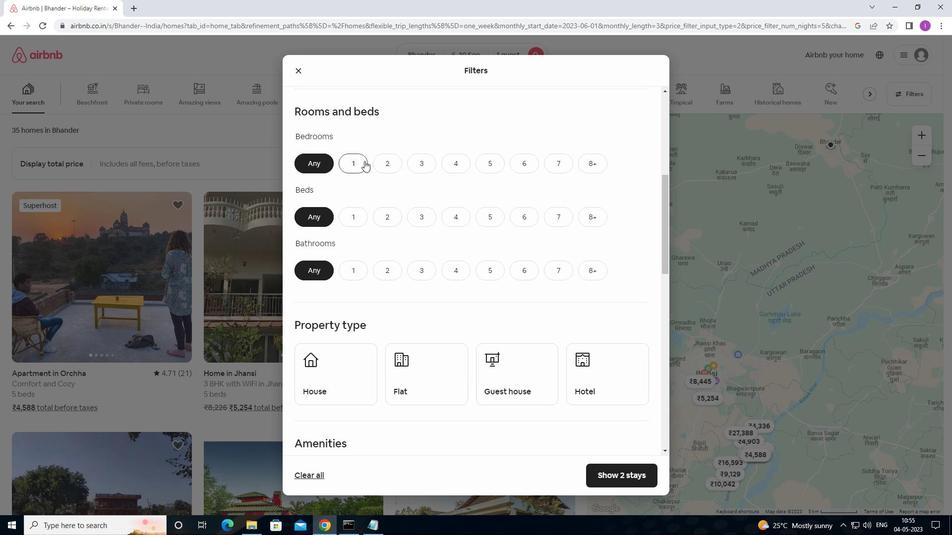 
Action: Mouse moved to (353, 211)
Screenshot: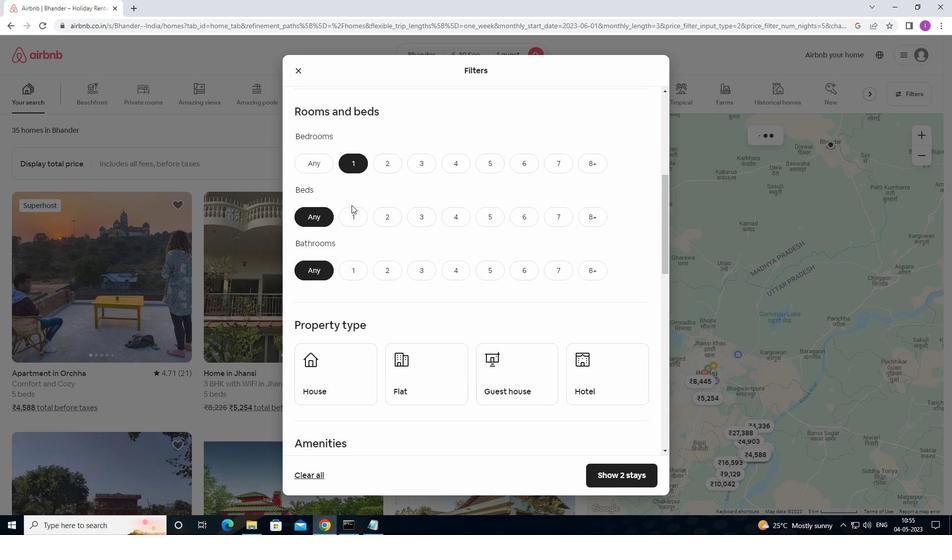 
Action: Mouse pressed left at (353, 211)
Screenshot: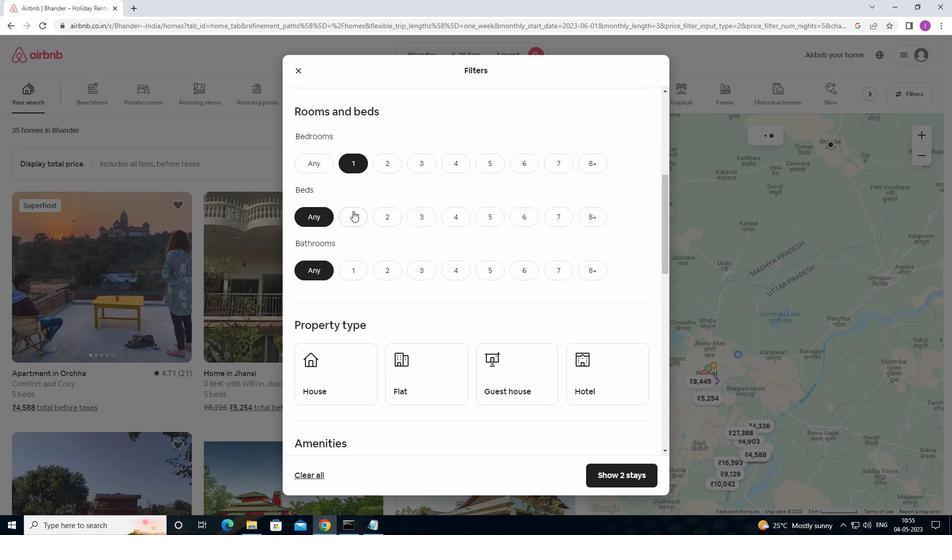 
Action: Mouse moved to (355, 276)
Screenshot: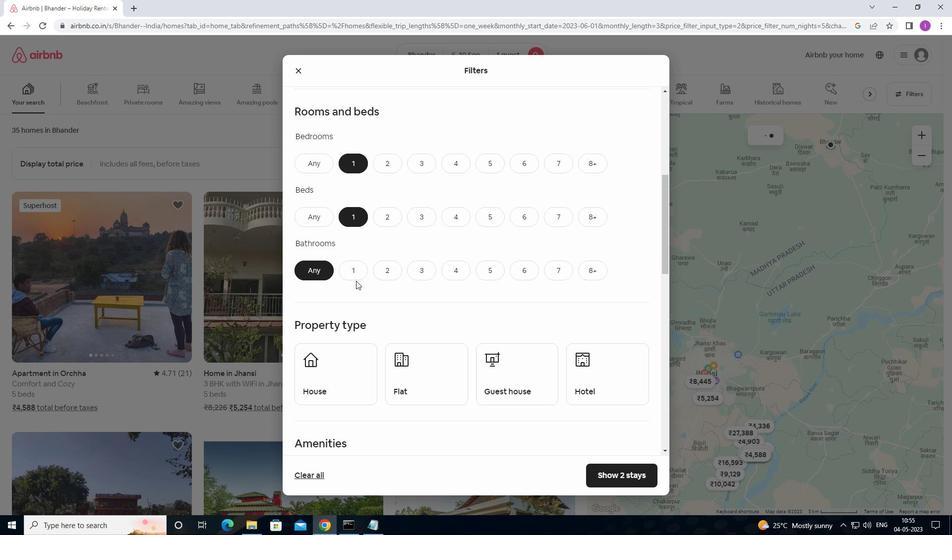 
Action: Mouse pressed left at (355, 276)
Screenshot: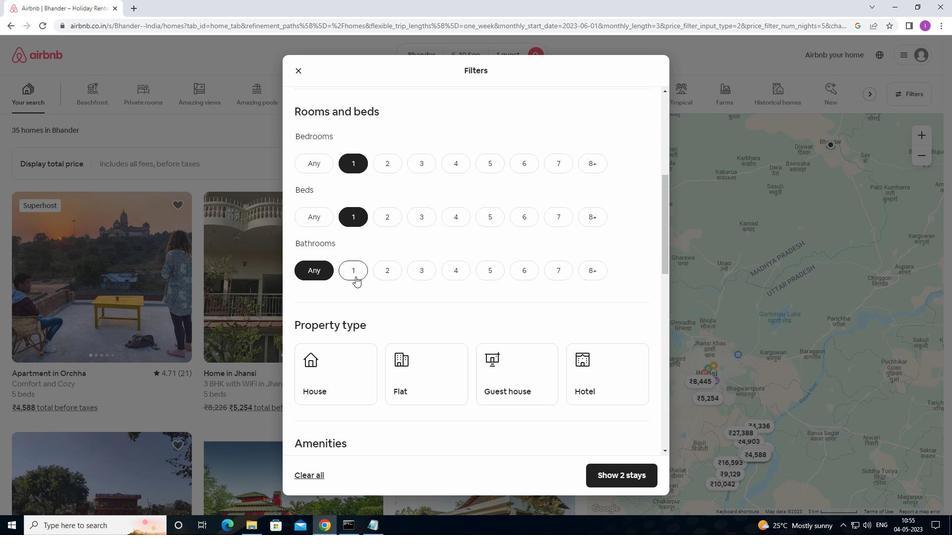 
Action: Mouse moved to (359, 280)
Screenshot: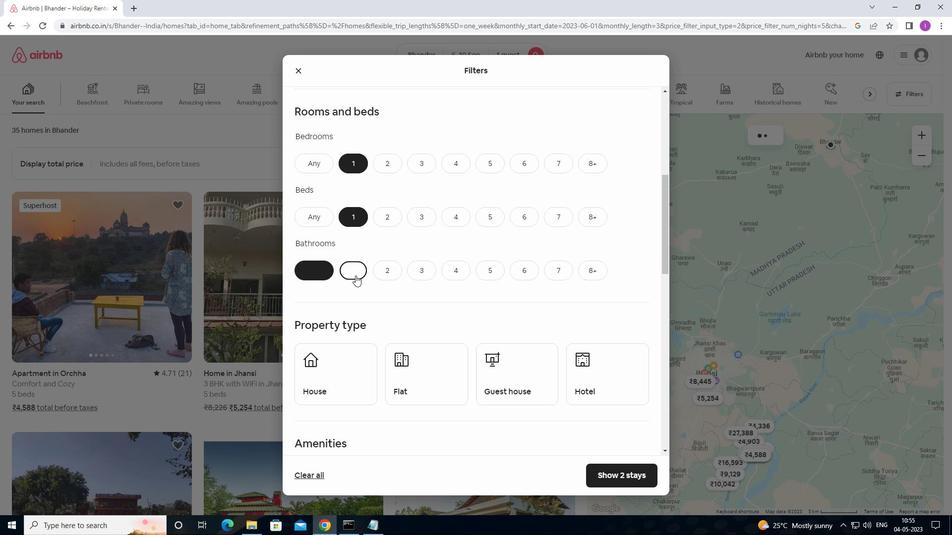 
Action: Mouse scrolled (359, 280) with delta (0, 0)
Screenshot: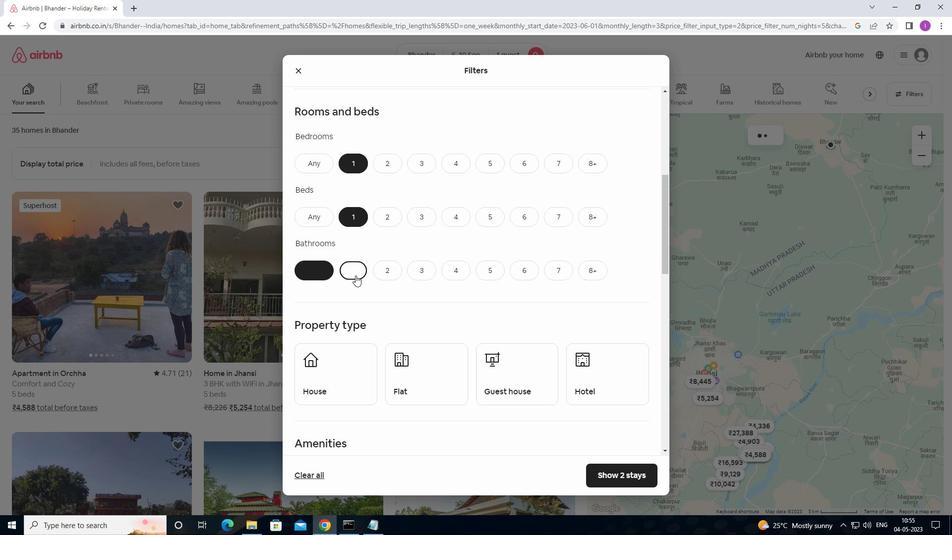 
Action: Mouse moved to (360, 281)
Screenshot: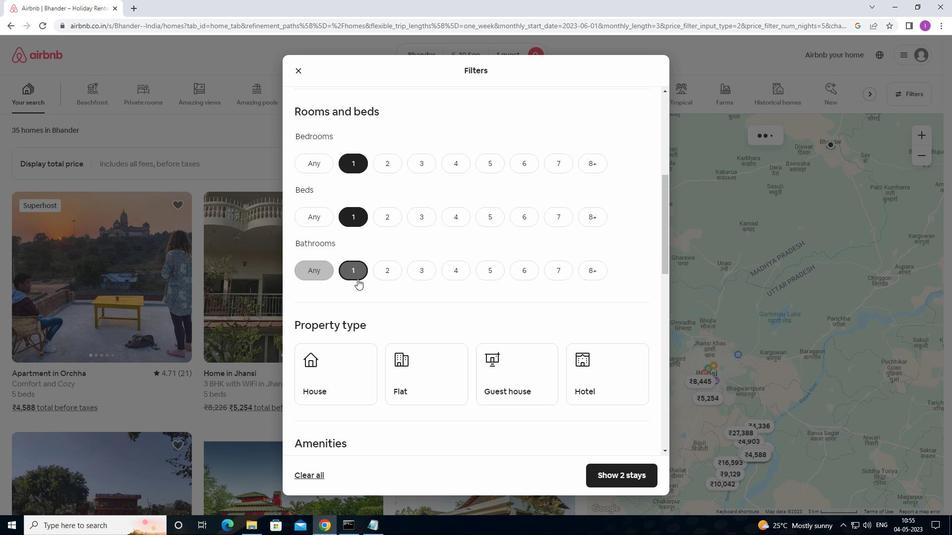 
Action: Mouse scrolled (360, 281) with delta (0, 0)
Screenshot: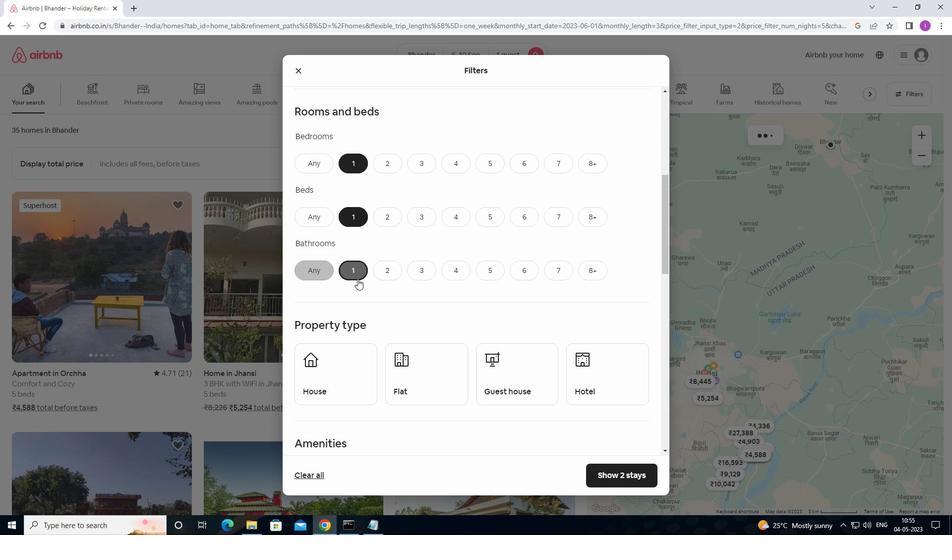 
Action: Mouse scrolled (360, 281) with delta (0, 0)
Screenshot: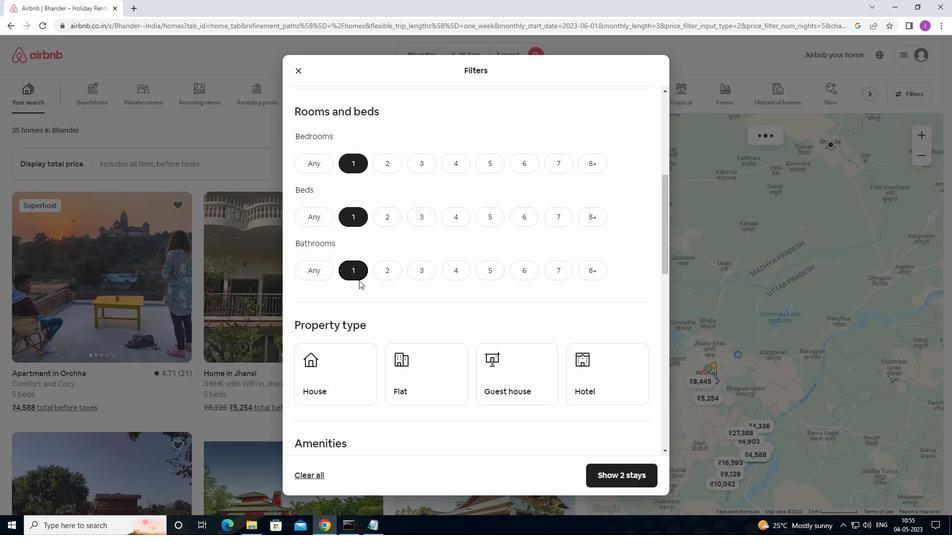 
Action: Mouse moved to (348, 232)
Screenshot: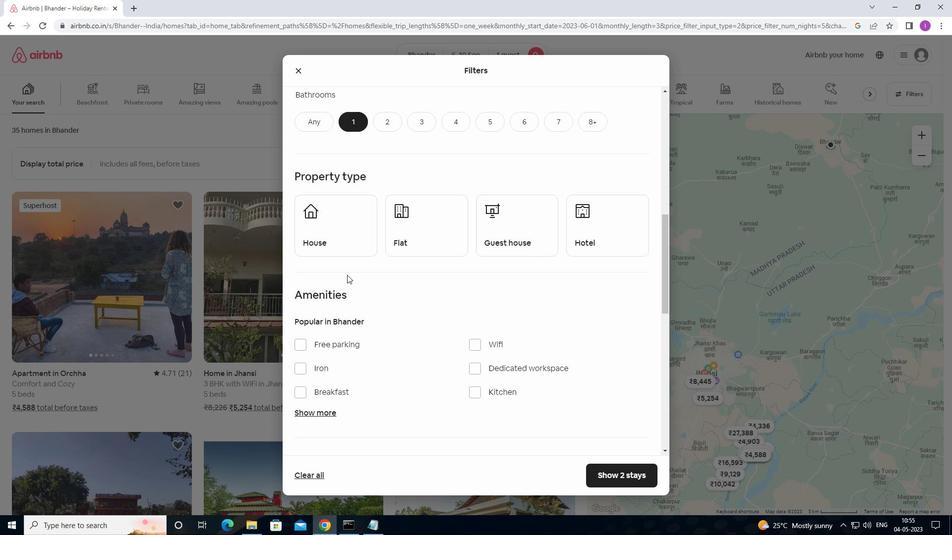 
Action: Mouse pressed left at (348, 232)
Screenshot: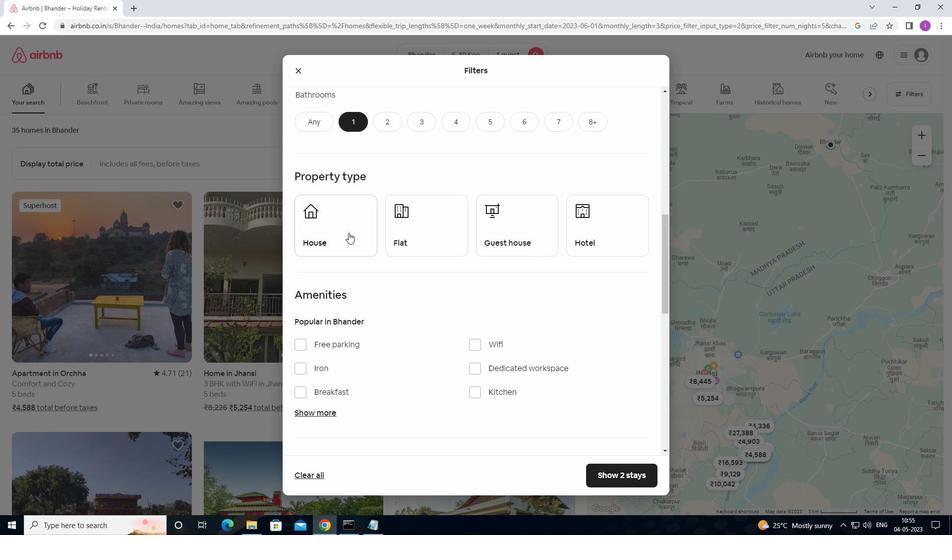 
Action: Mouse moved to (407, 232)
Screenshot: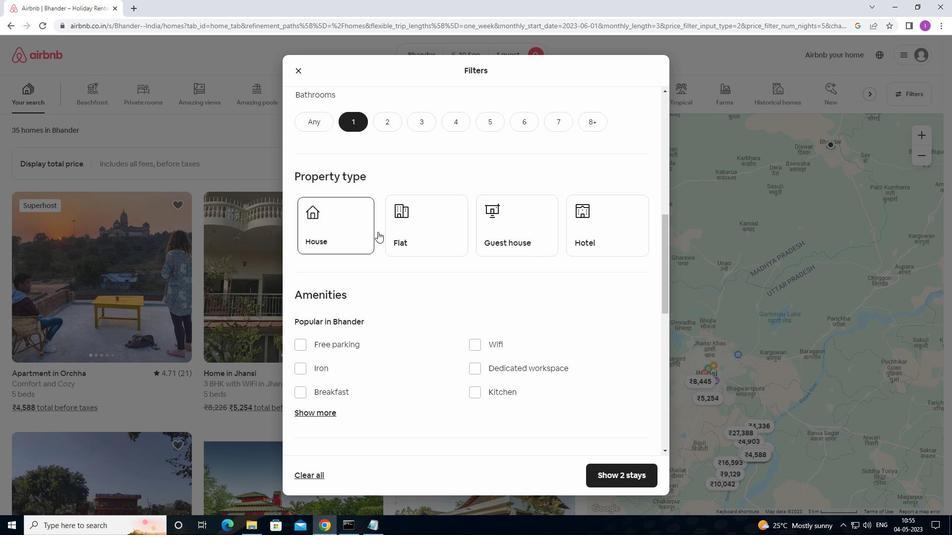 
Action: Mouse pressed left at (407, 232)
Screenshot: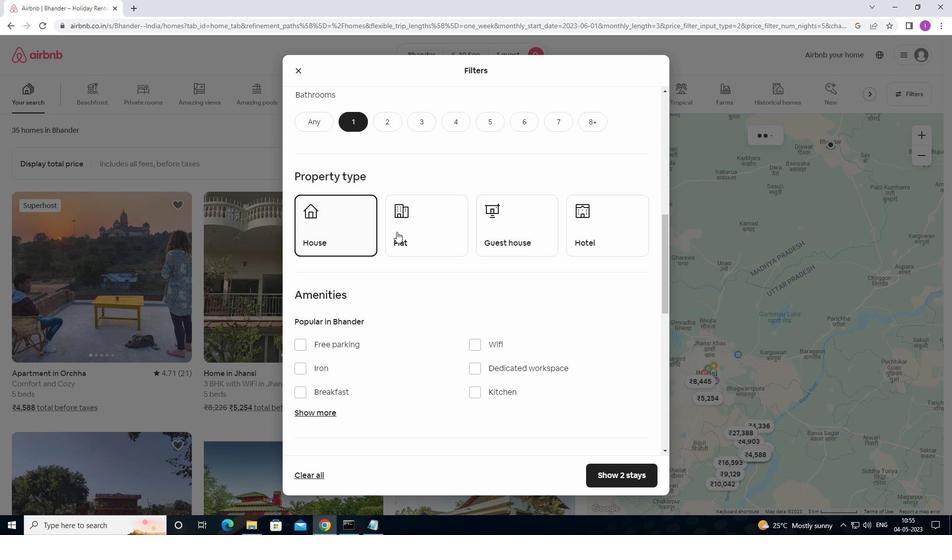 
Action: Mouse moved to (482, 231)
Screenshot: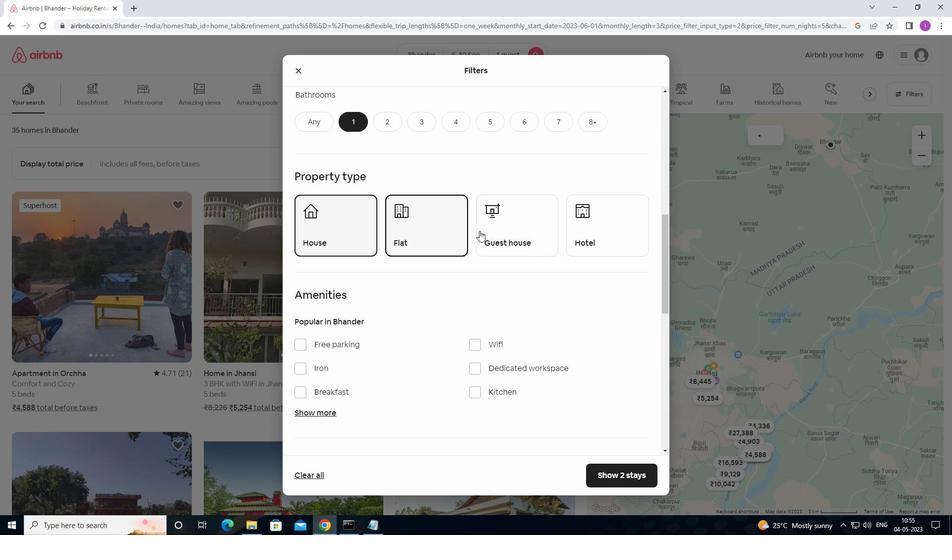 
Action: Mouse pressed left at (482, 231)
Screenshot: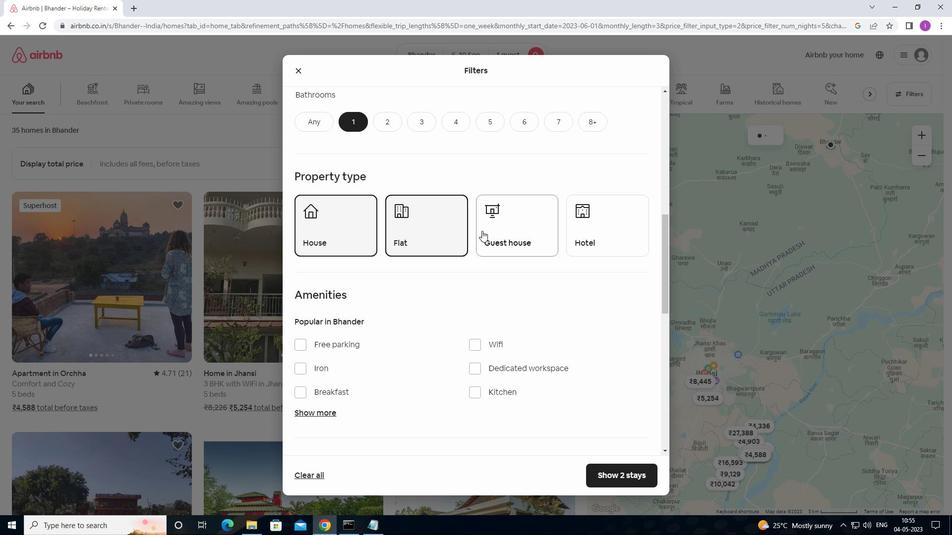 
Action: Mouse moved to (584, 243)
Screenshot: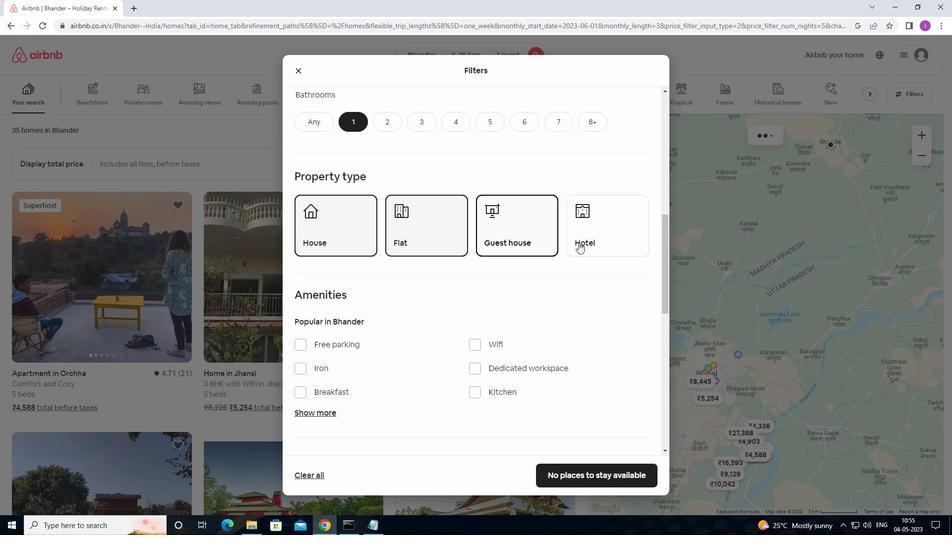 
Action: Mouse pressed left at (584, 243)
Screenshot: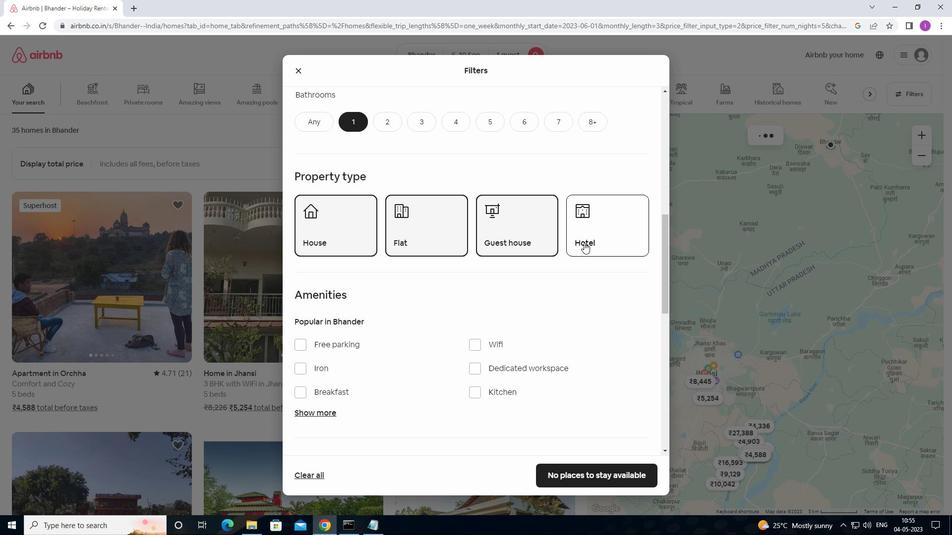 
Action: Mouse moved to (511, 264)
Screenshot: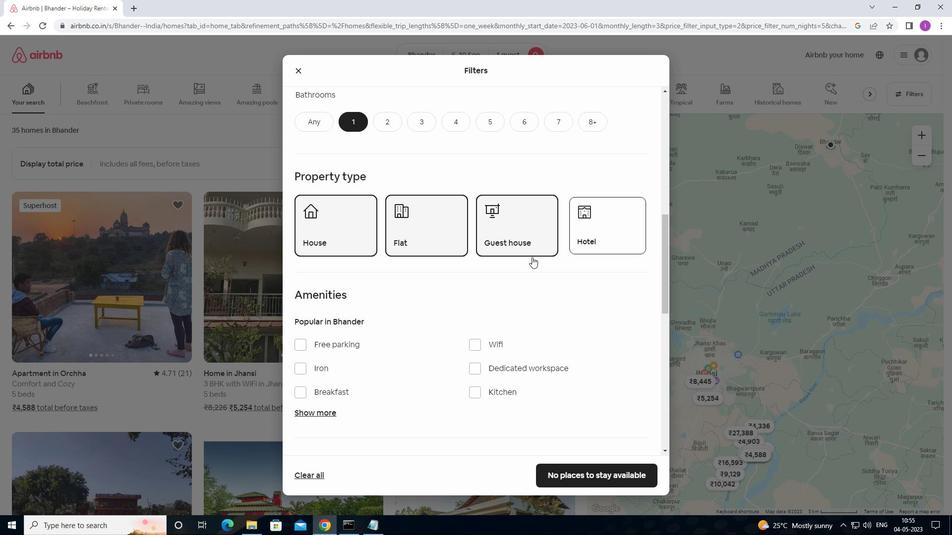 
Action: Mouse scrolled (511, 263) with delta (0, 0)
Screenshot: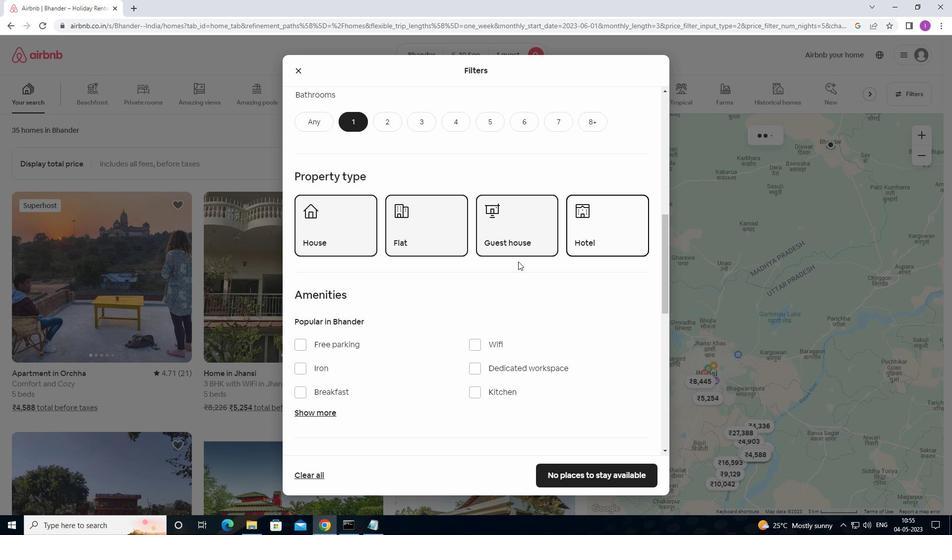 
Action: Mouse scrolled (511, 263) with delta (0, 0)
Screenshot: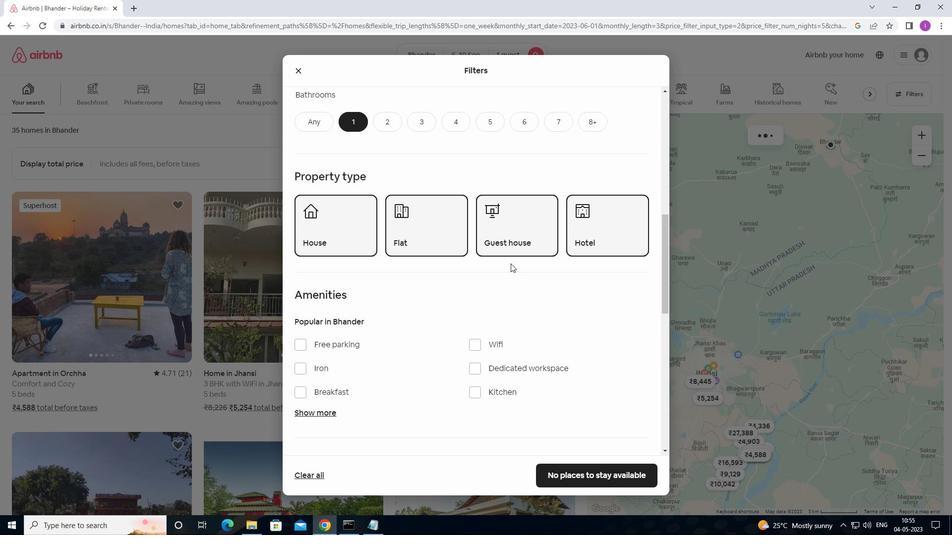 
Action: Mouse scrolled (511, 263) with delta (0, 0)
Screenshot: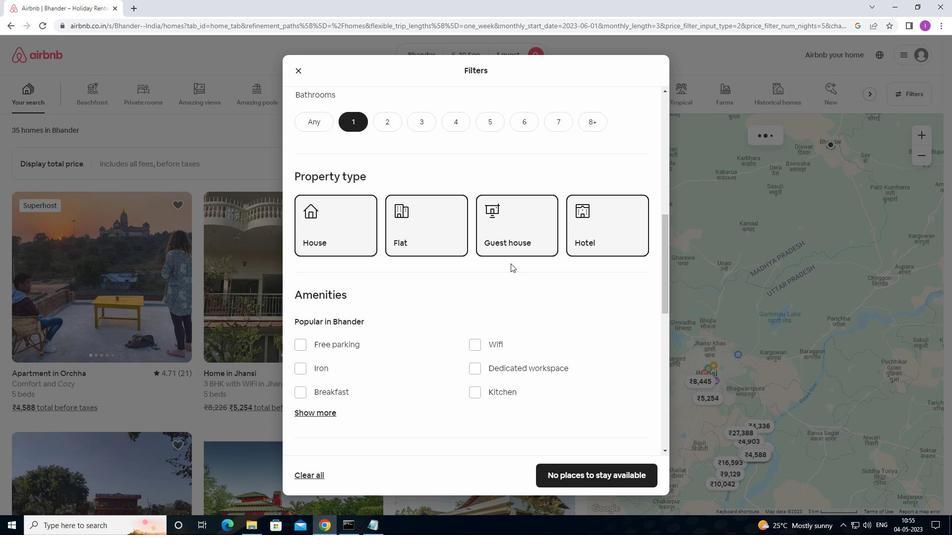
Action: Mouse scrolled (511, 263) with delta (0, 0)
Screenshot: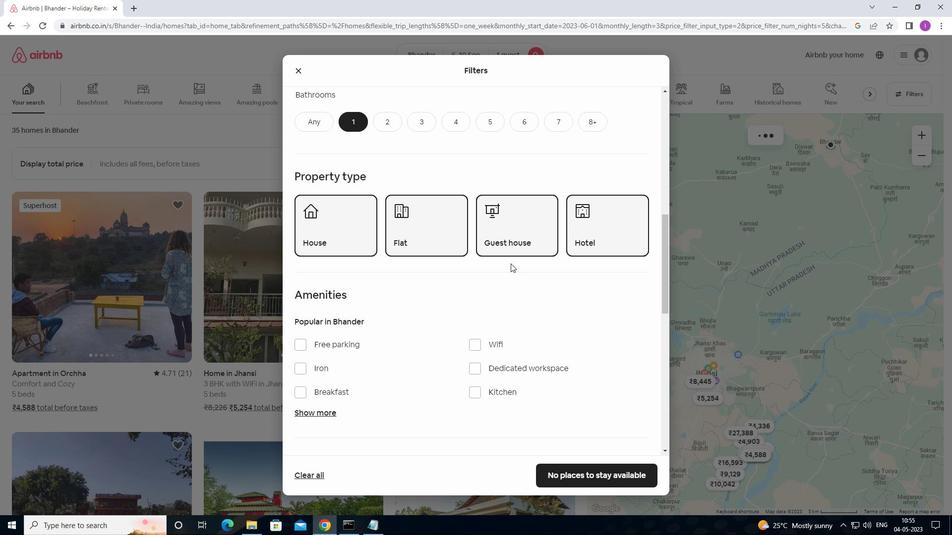 
Action: Mouse moved to (508, 222)
Screenshot: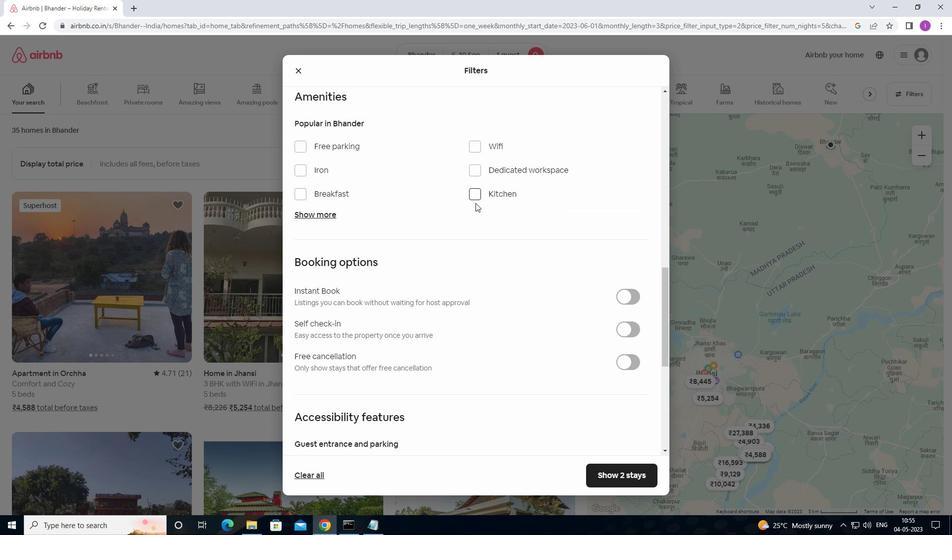 
Action: Mouse scrolled (508, 222) with delta (0, 0)
Screenshot: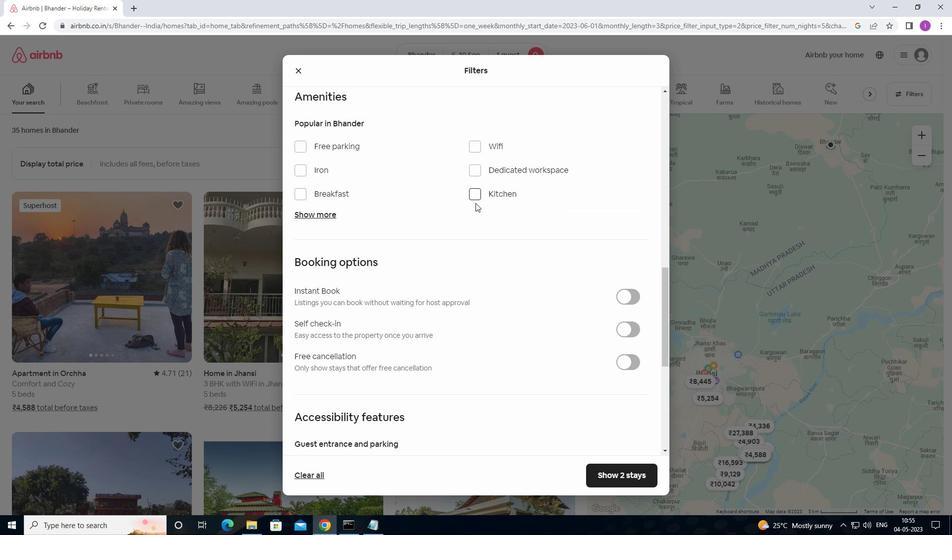 
Action: Mouse moved to (548, 231)
Screenshot: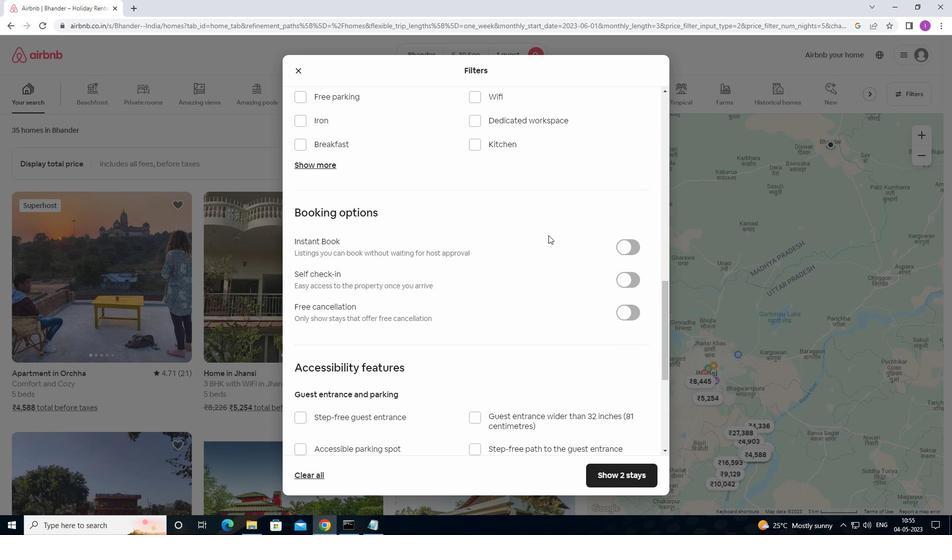 
Action: Mouse scrolled (548, 231) with delta (0, 0)
Screenshot: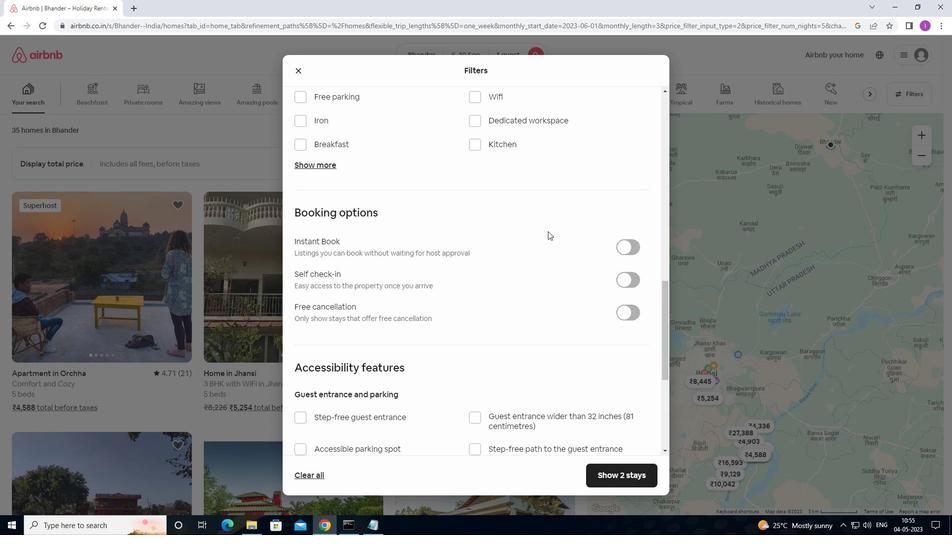 
Action: Mouse moved to (634, 228)
Screenshot: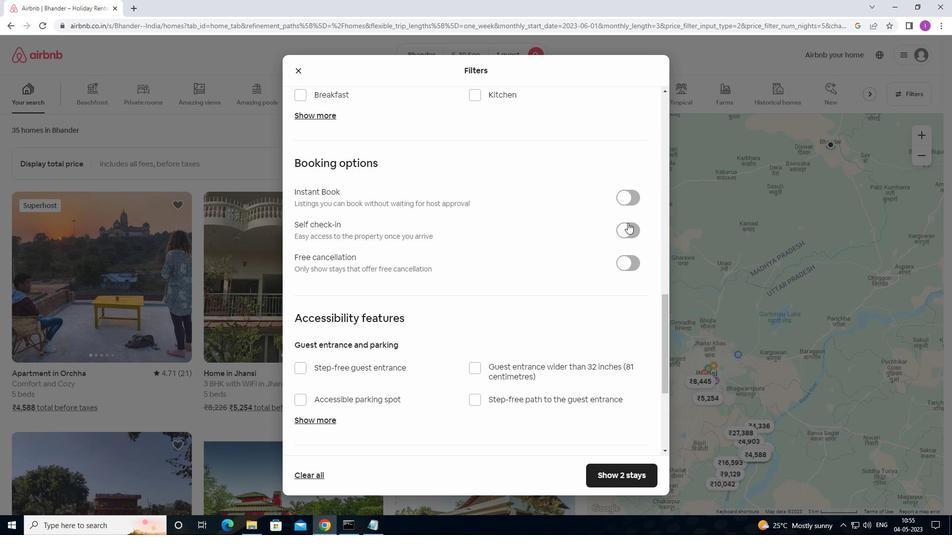 
Action: Mouse pressed left at (634, 228)
Screenshot: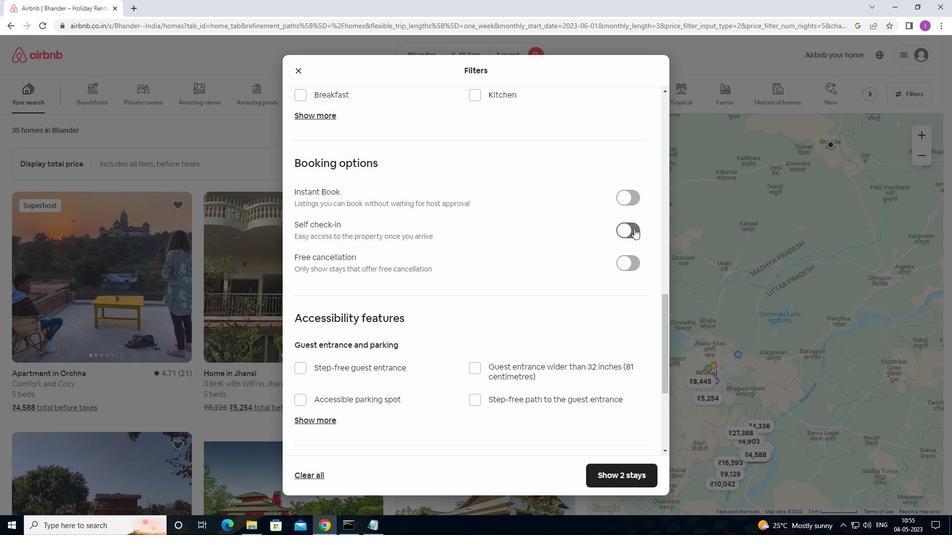 
Action: Mouse moved to (550, 252)
Screenshot: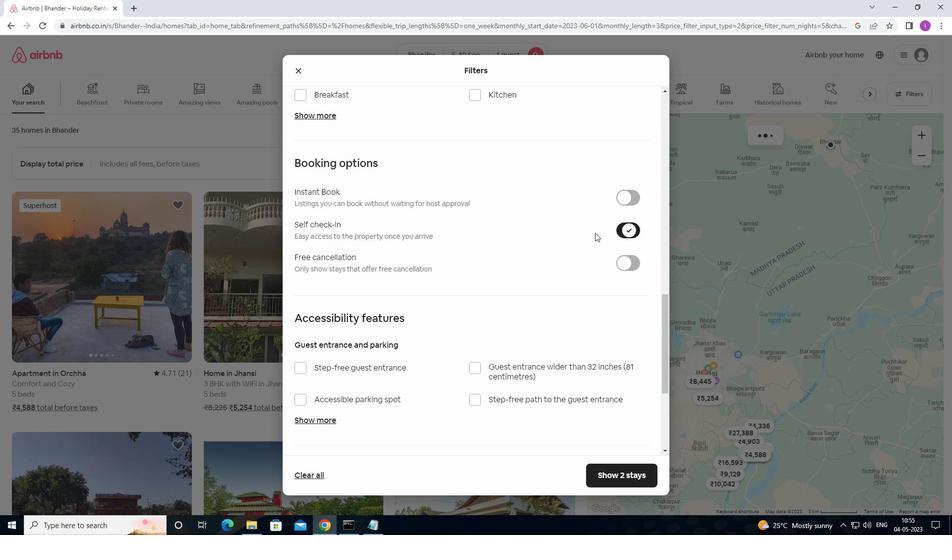 
Action: Mouse scrolled (550, 251) with delta (0, 0)
Screenshot: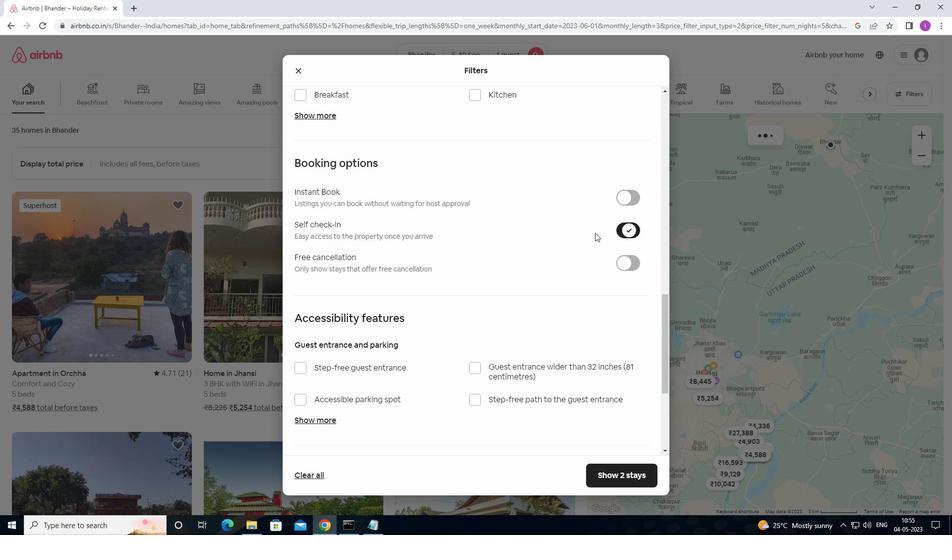 
Action: Mouse moved to (549, 253)
Screenshot: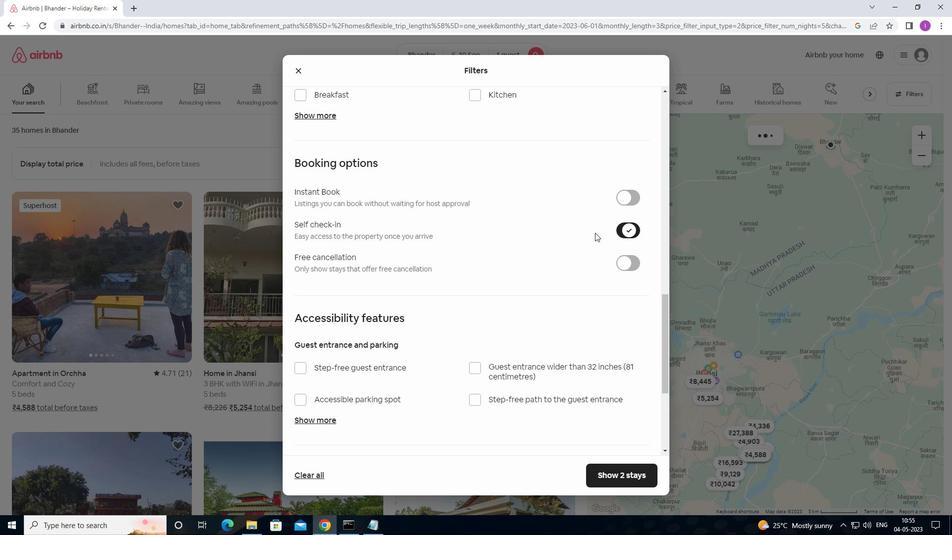 
Action: Mouse scrolled (549, 252) with delta (0, 0)
Screenshot: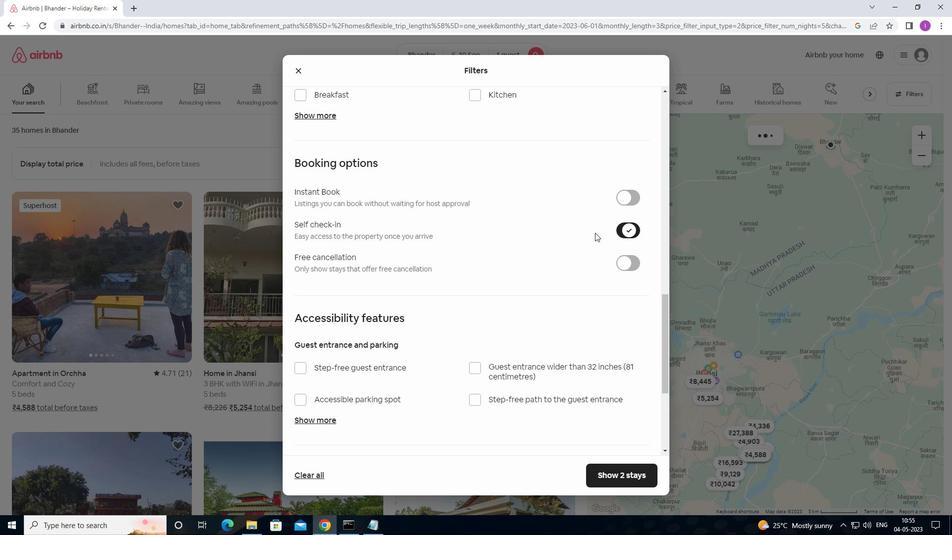 
Action: Mouse moved to (548, 255)
Screenshot: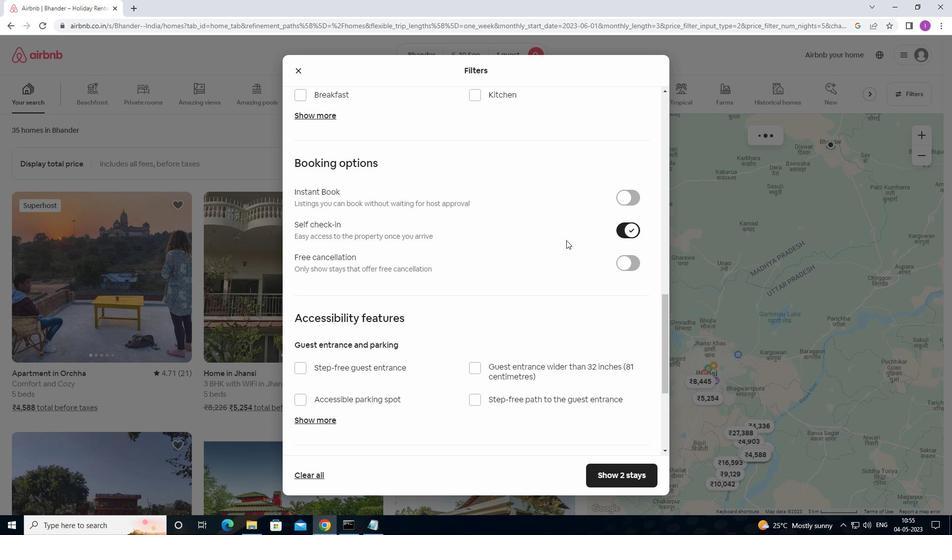 
Action: Mouse scrolled (548, 254) with delta (0, 0)
Screenshot: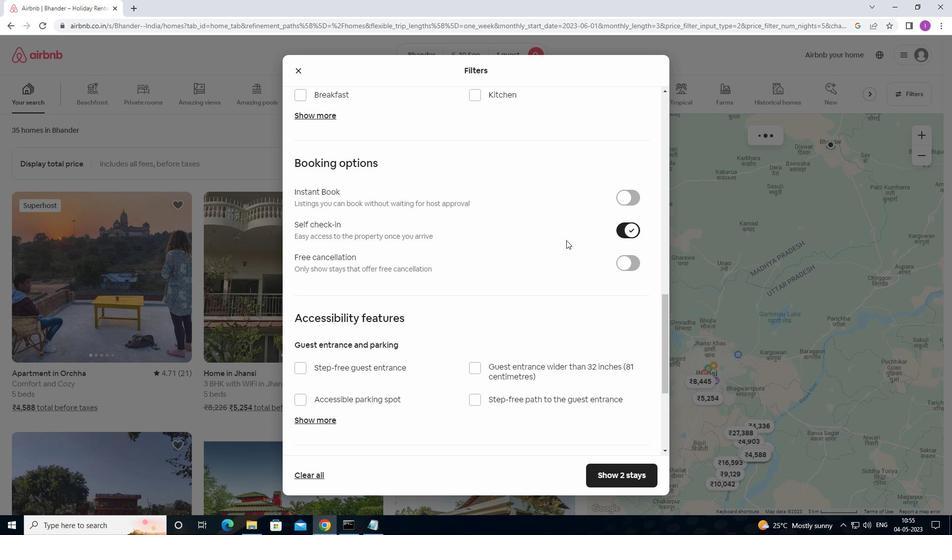 
Action: Mouse scrolled (548, 254) with delta (0, 0)
Screenshot: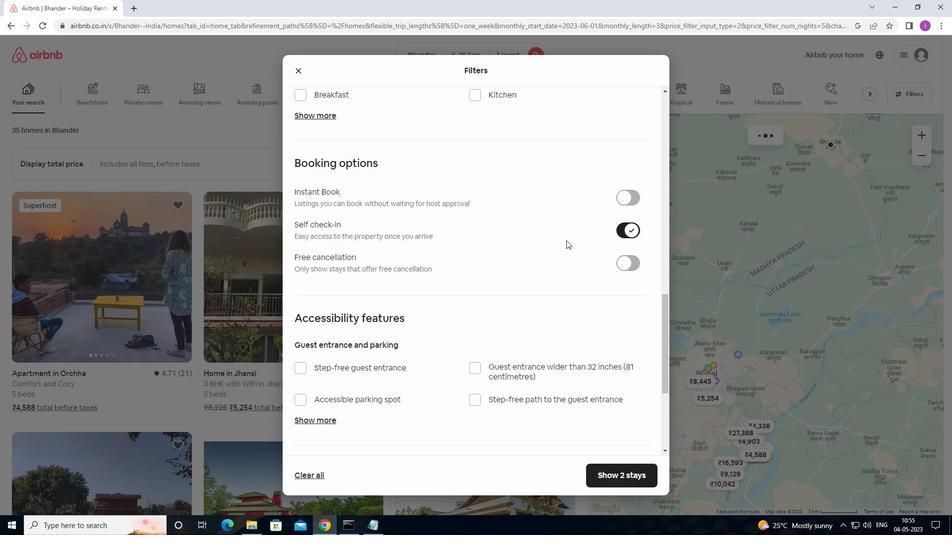
Action: Mouse moved to (529, 257)
Screenshot: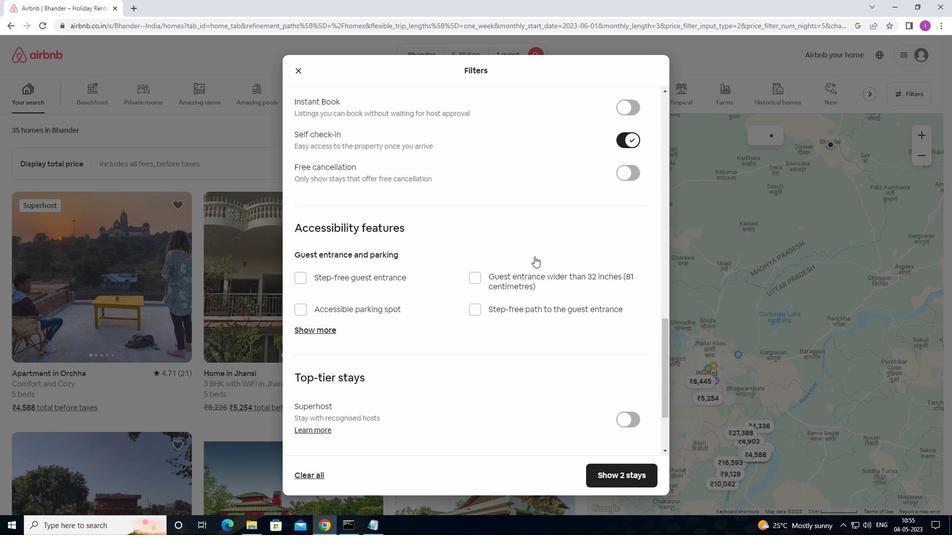 
Action: Mouse scrolled (529, 257) with delta (0, 0)
Screenshot: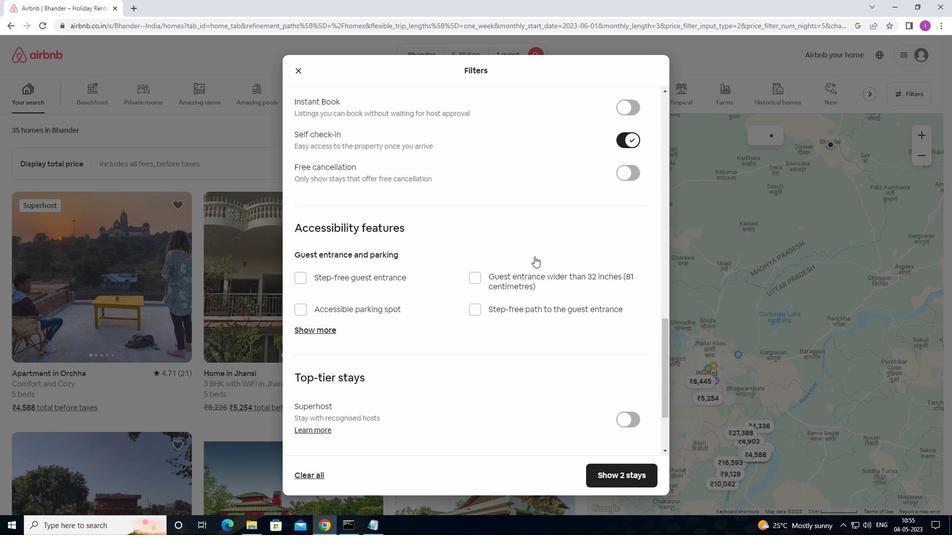 
Action: Mouse moved to (527, 261)
Screenshot: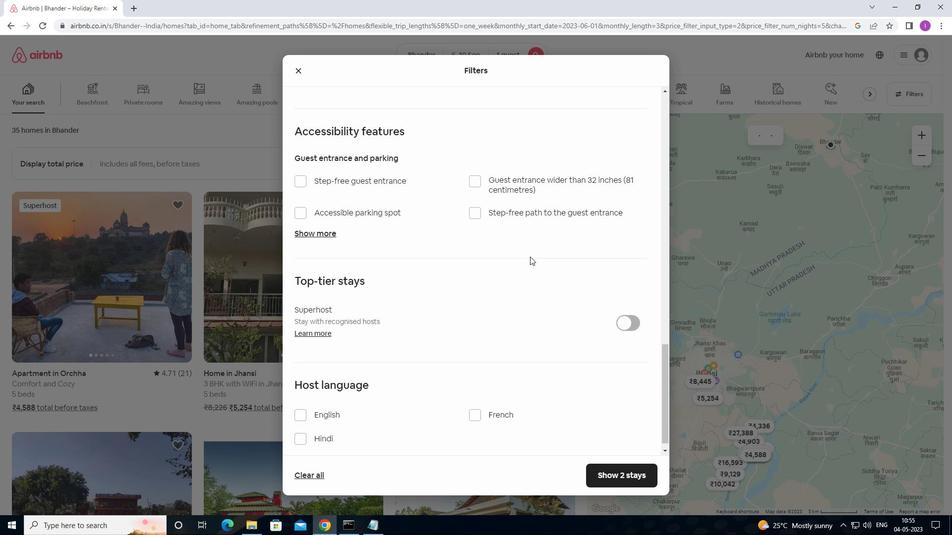 
Action: Mouse scrolled (527, 260) with delta (0, 0)
Screenshot: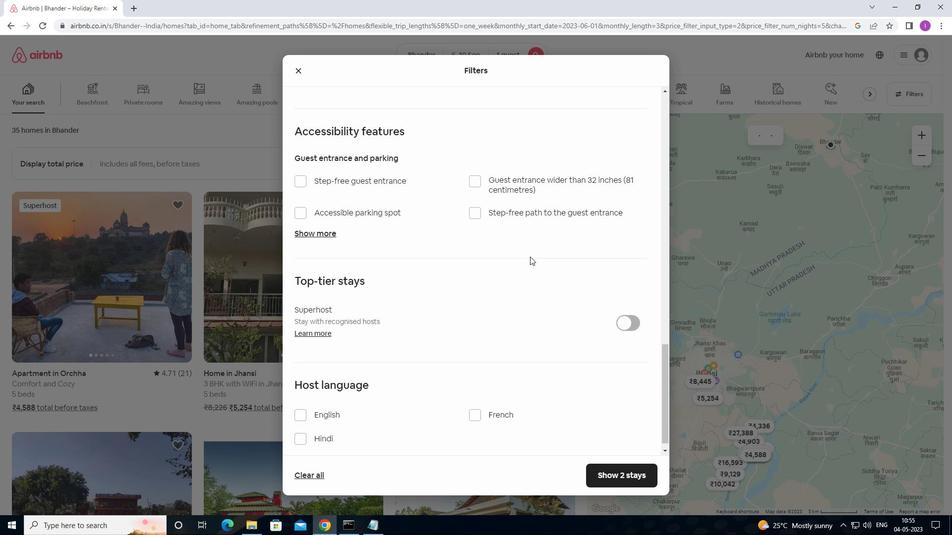 
Action: Mouse moved to (526, 263)
Screenshot: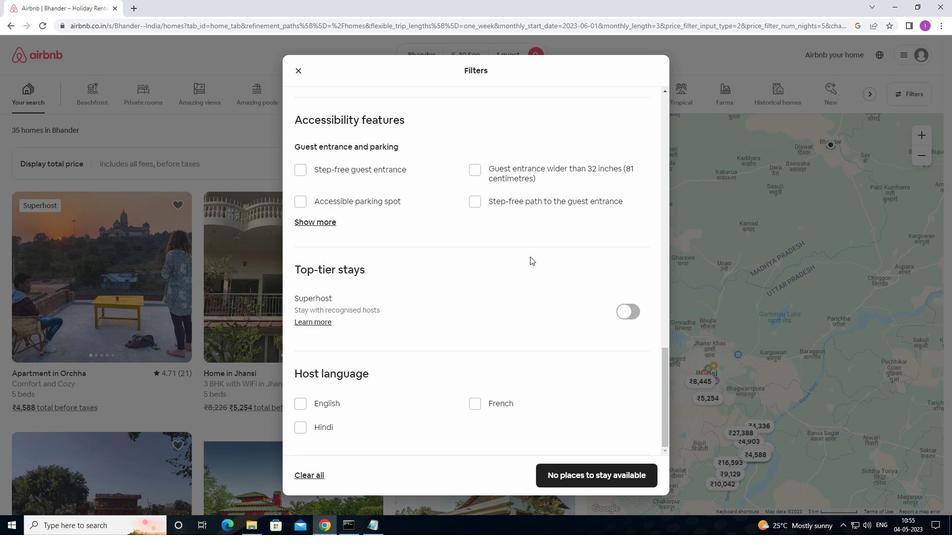 
Action: Mouse scrolled (526, 263) with delta (0, 0)
Screenshot: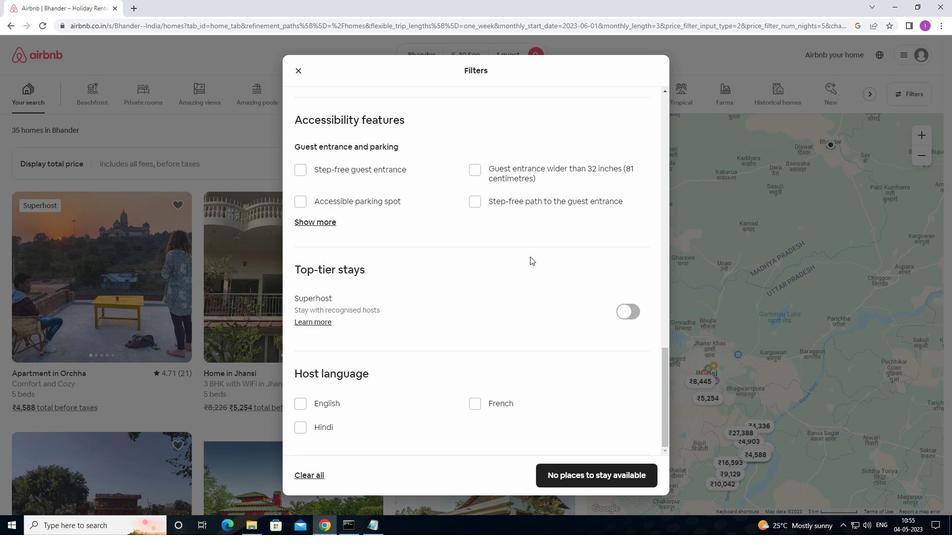 
Action: Mouse scrolled (526, 263) with delta (0, 0)
Screenshot: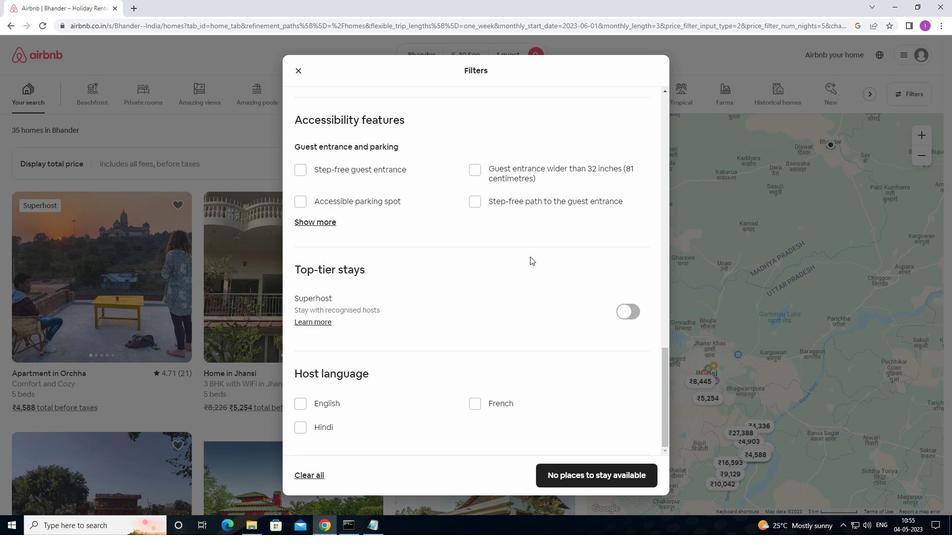 
Action: Mouse moved to (305, 402)
Screenshot: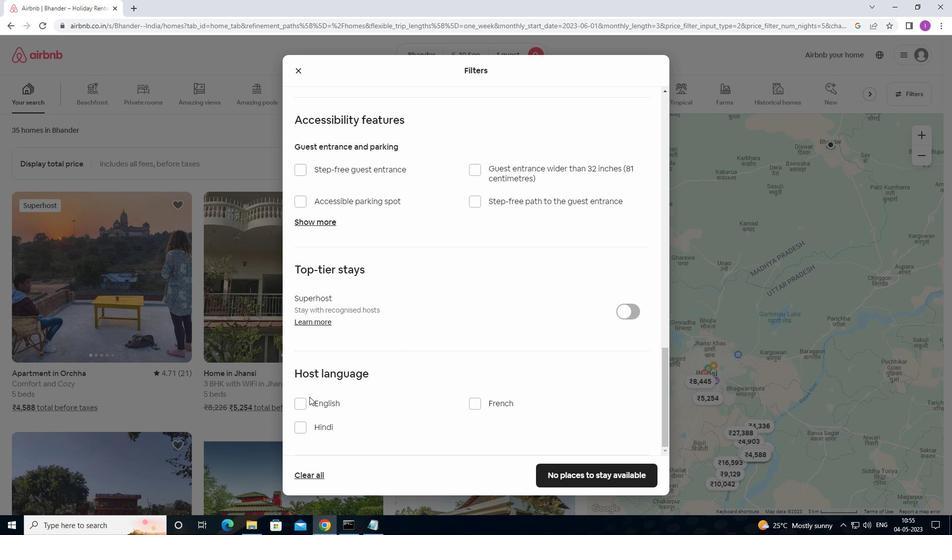 
Action: Mouse pressed left at (305, 402)
Screenshot: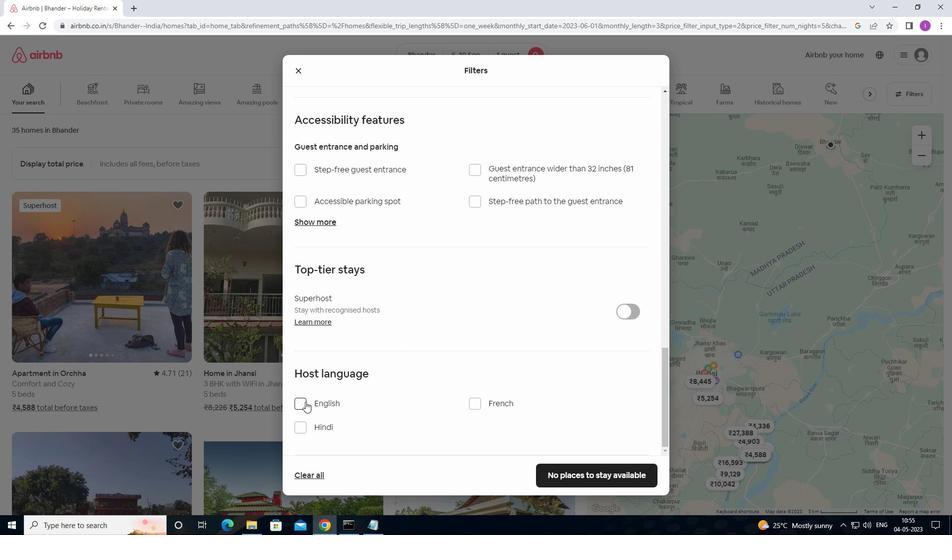 
Action: Mouse moved to (555, 470)
Screenshot: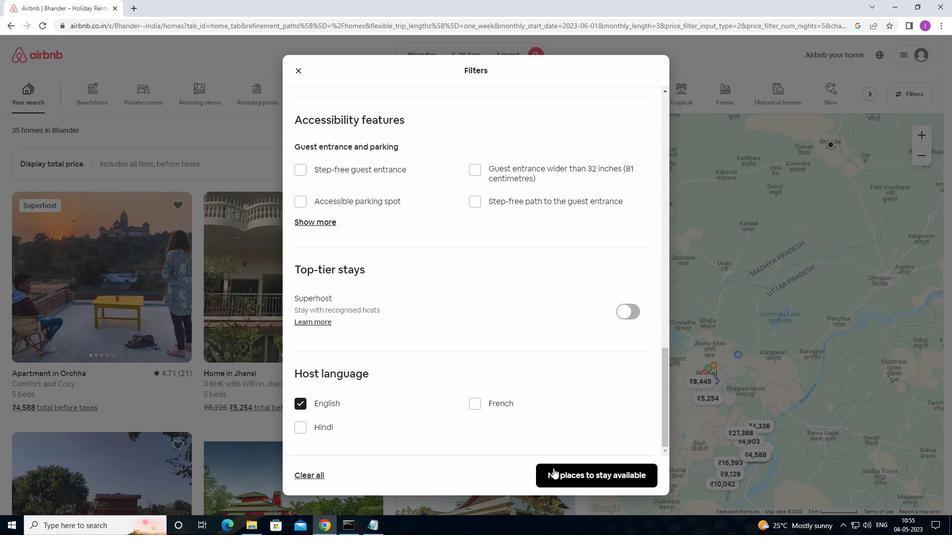 
Action: Mouse pressed left at (555, 470)
Screenshot: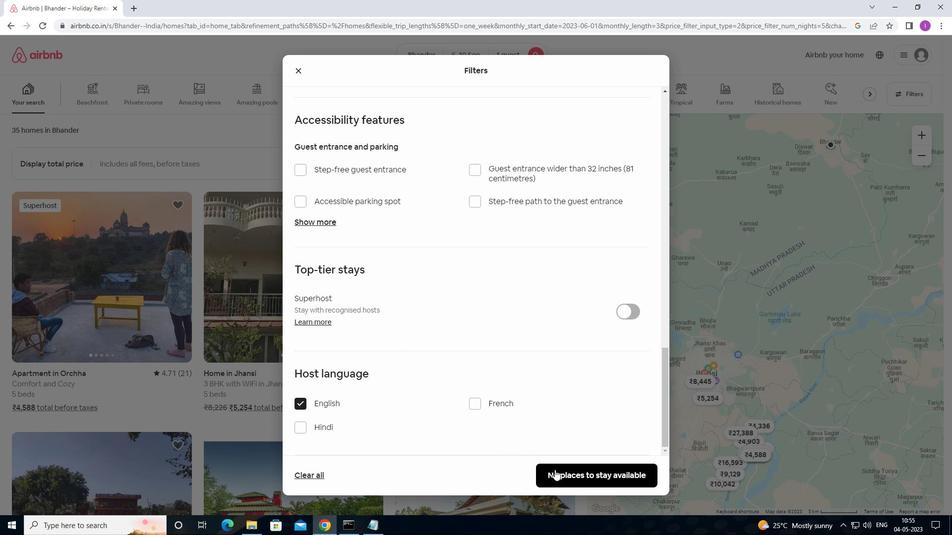 
Action: Mouse moved to (619, 397)
Screenshot: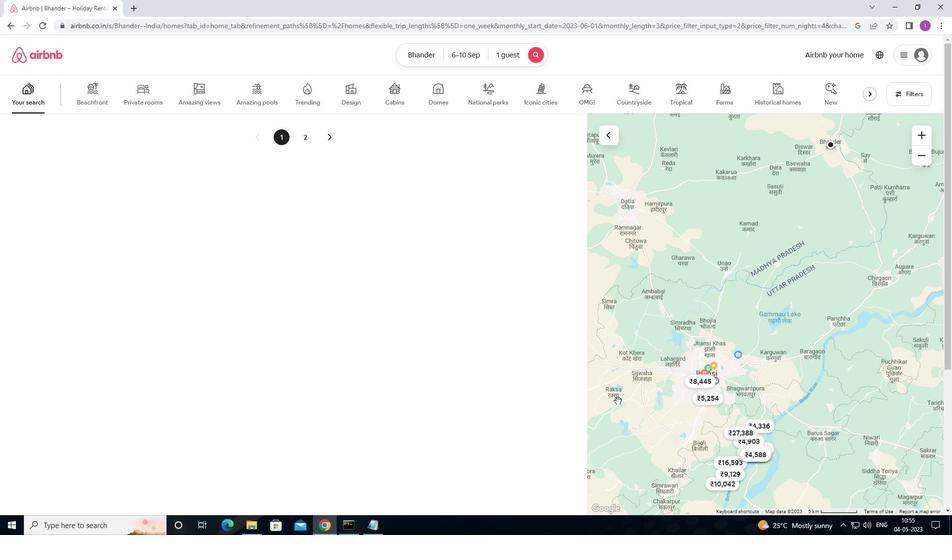 
